 Task: Find connections with filter location Thomazeau with filter topic #startupwith filter profile language English with filter current company Hexaware Technologies with filter school Arya College of Engineering and IT with filter industry Restaurants with filter service category Insurance with filter keywords title Head
Action: Mouse moved to (510, 66)
Screenshot: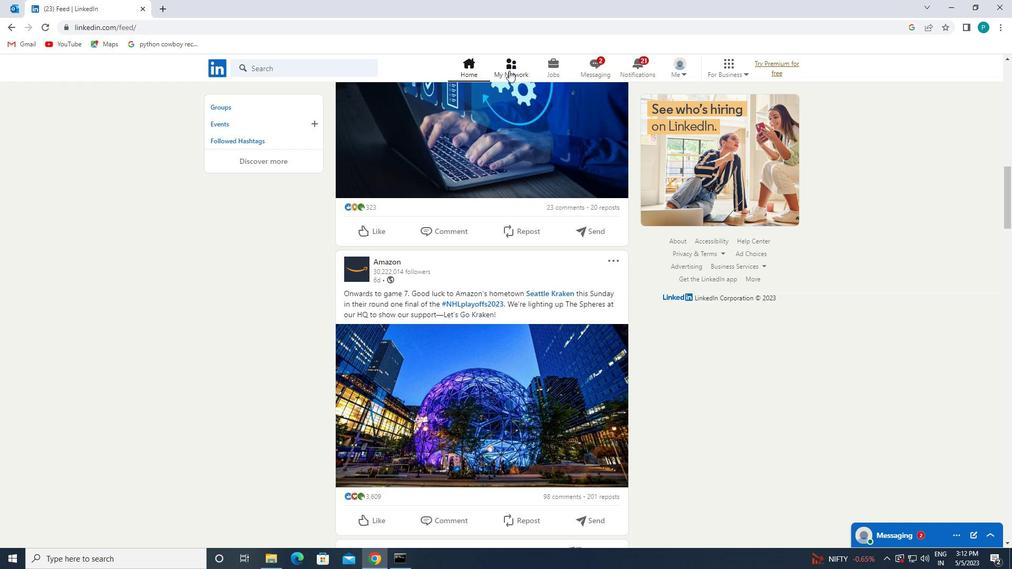 
Action: Mouse pressed left at (510, 66)
Screenshot: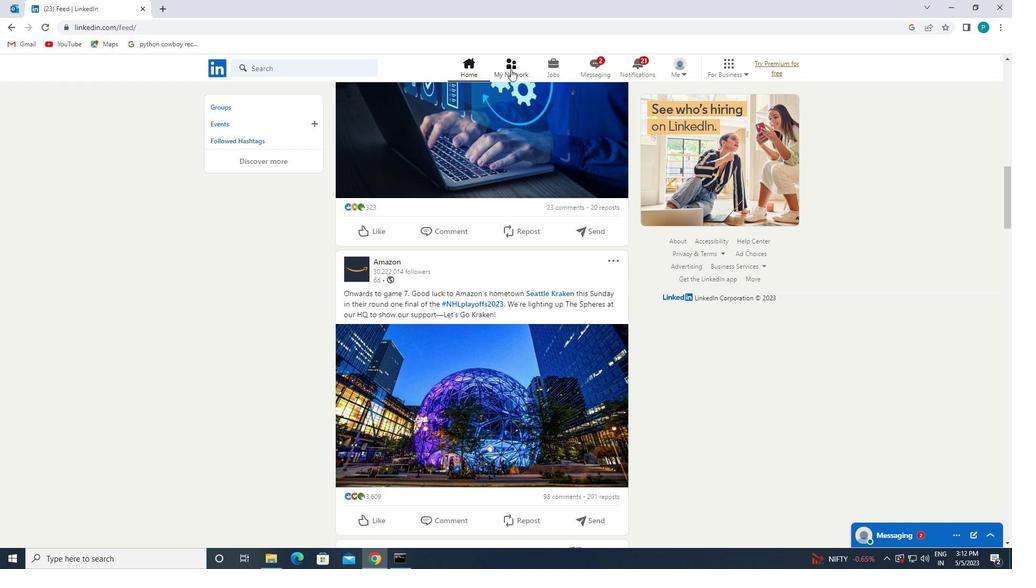 
Action: Mouse moved to (282, 128)
Screenshot: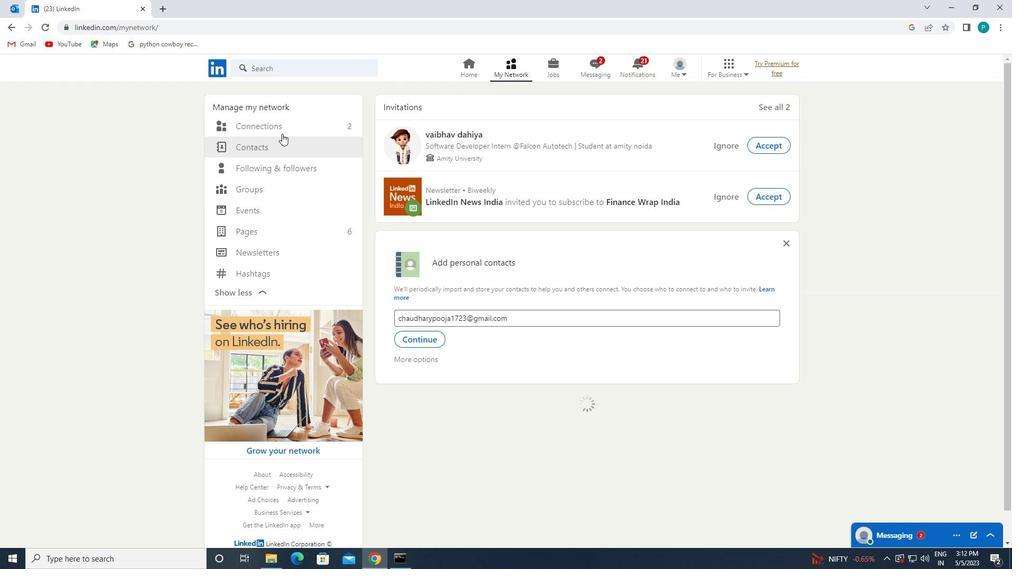 
Action: Mouse pressed left at (282, 128)
Screenshot: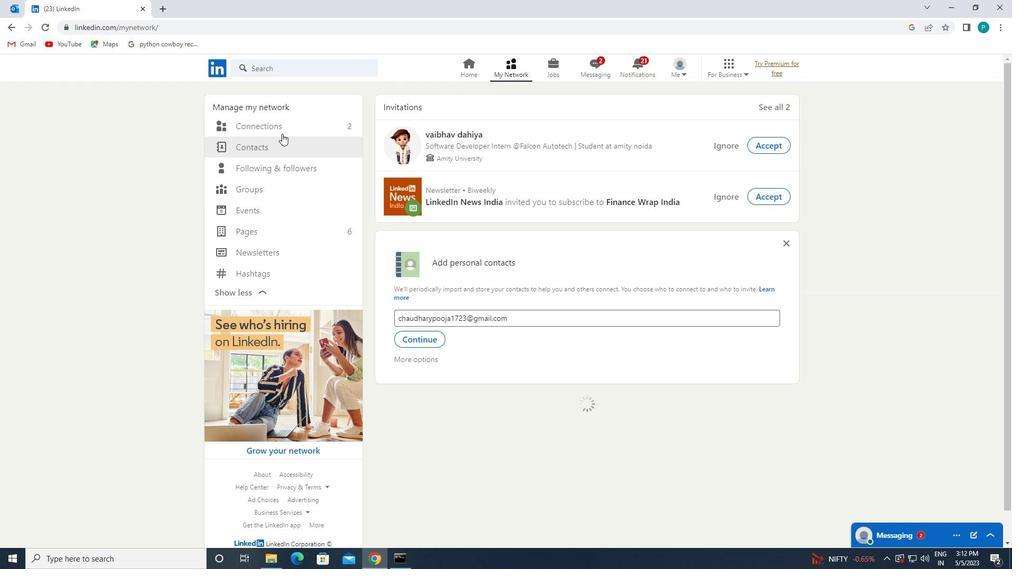 
Action: Mouse moved to (613, 127)
Screenshot: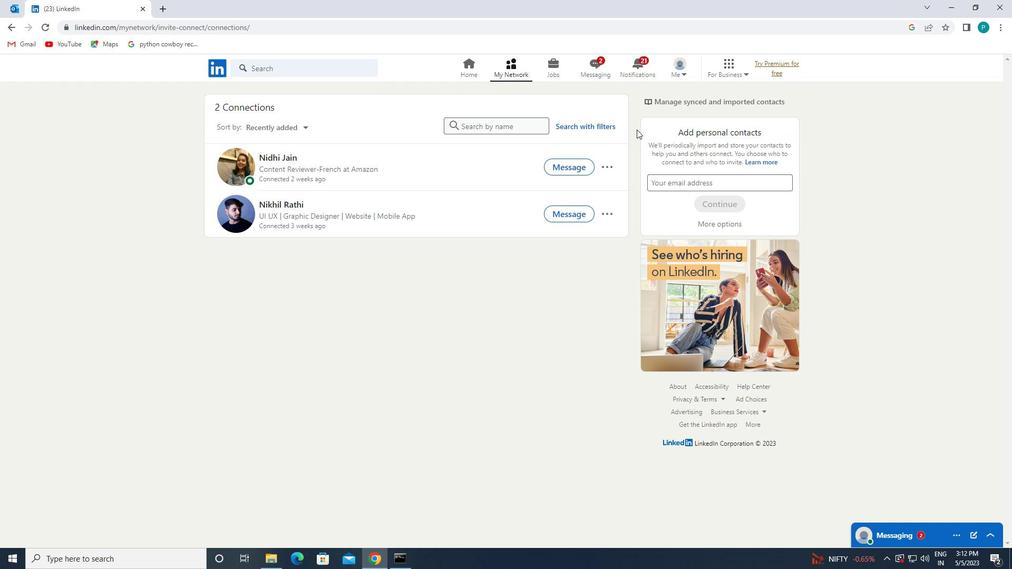 
Action: Mouse pressed left at (613, 127)
Screenshot: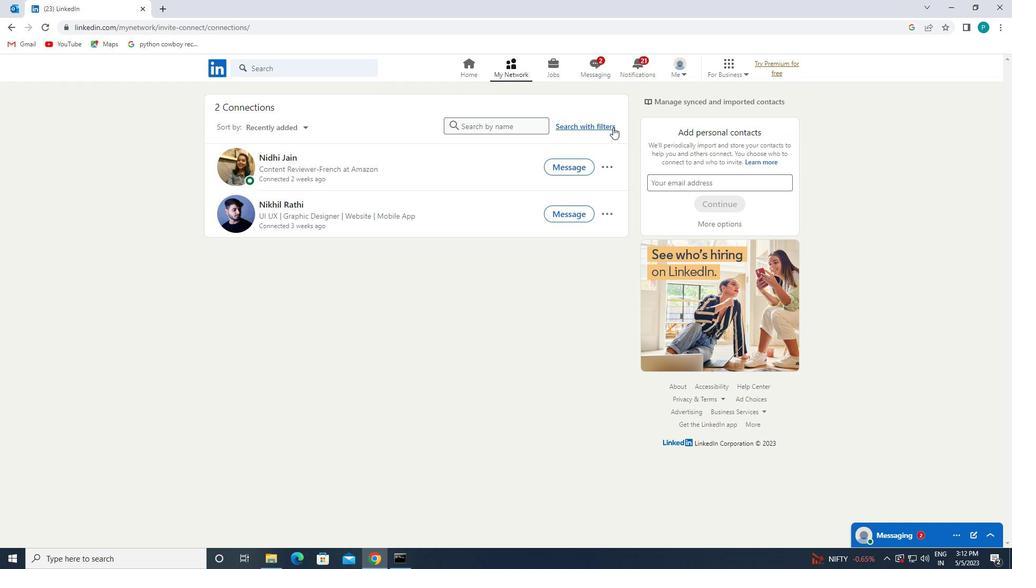
Action: Mouse moved to (536, 98)
Screenshot: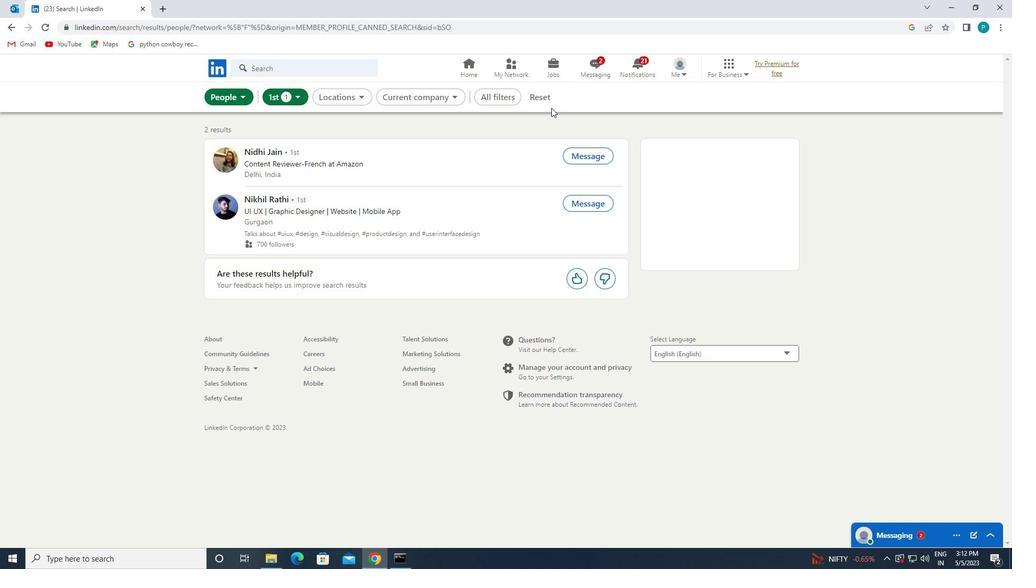 
Action: Mouse pressed left at (536, 98)
Screenshot: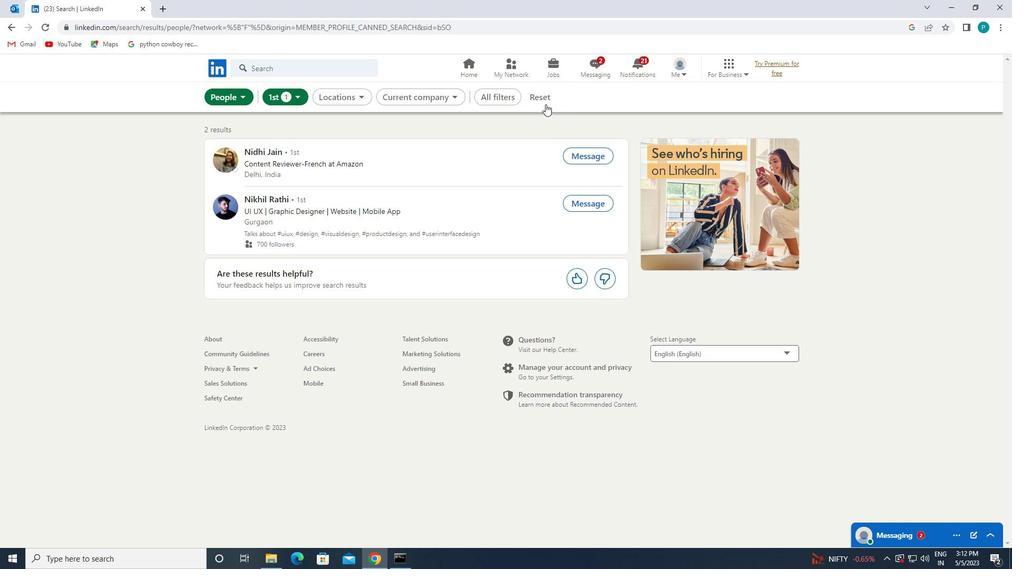 
Action: Mouse moved to (525, 96)
Screenshot: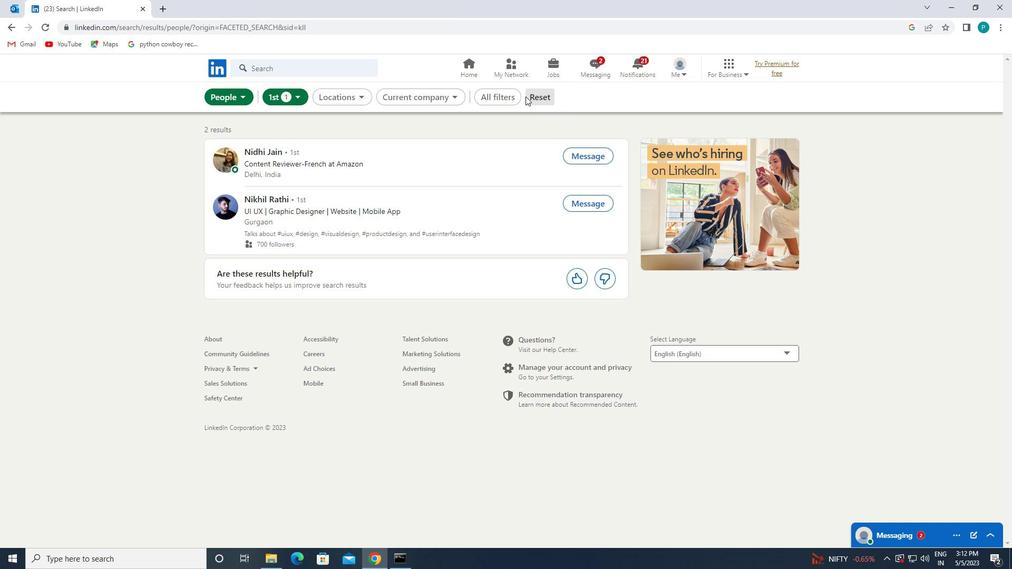 
Action: Mouse pressed left at (525, 96)
Screenshot: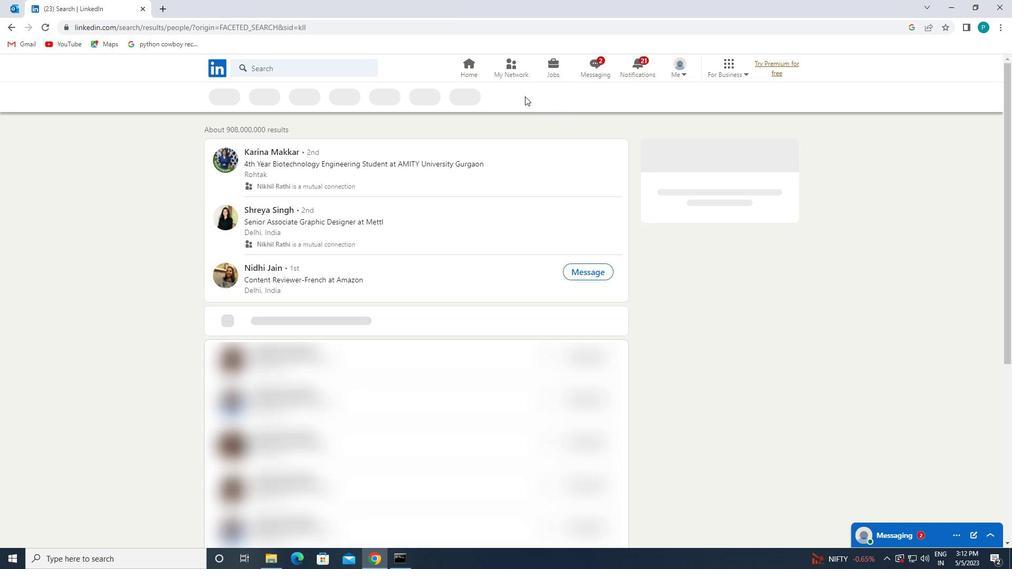 
Action: Mouse moved to (868, 360)
Screenshot: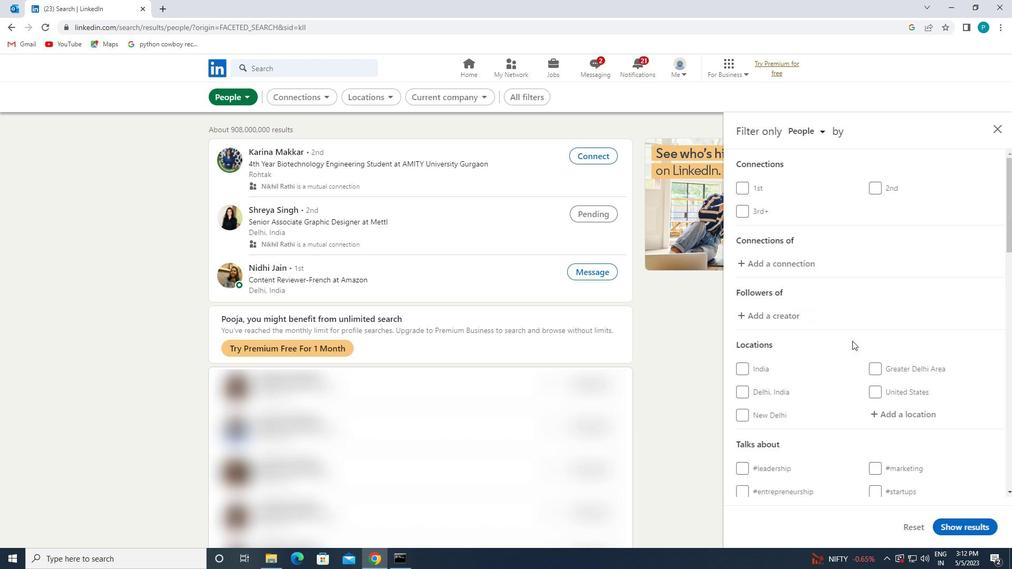 
Action: Mouse scrolled (868, 360) with delta (0, 0)
Screenshot: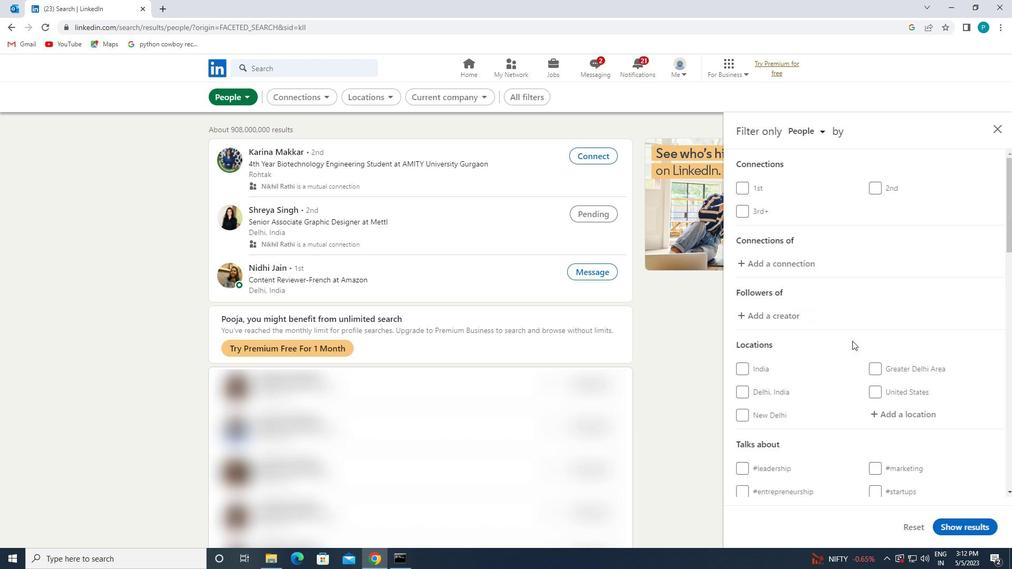 
Action: Mouse moved to (876, 367)
Screenshot: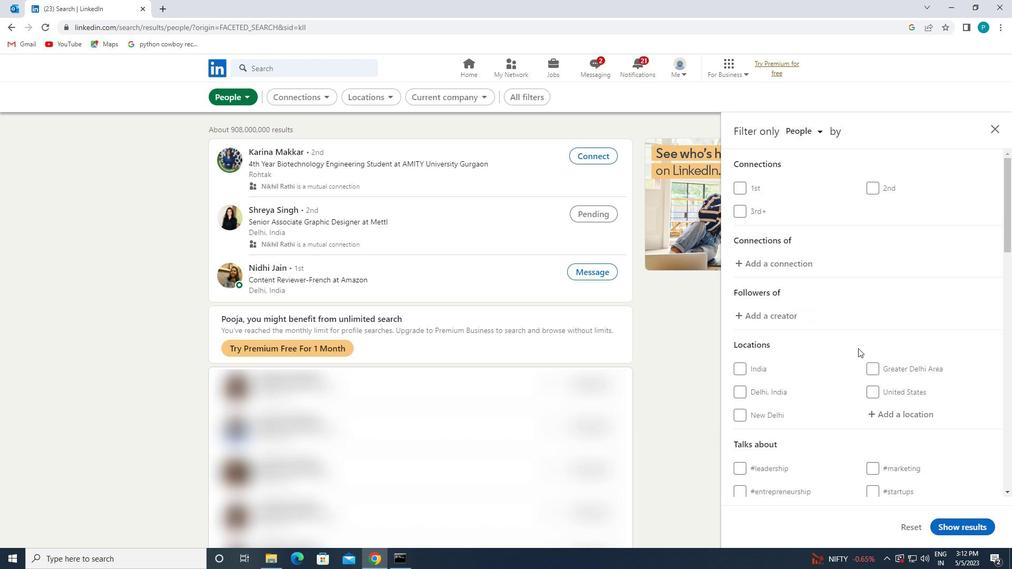 
Action: Mouse scrolled (876, 366) with delta (0, 0)
Screenshot: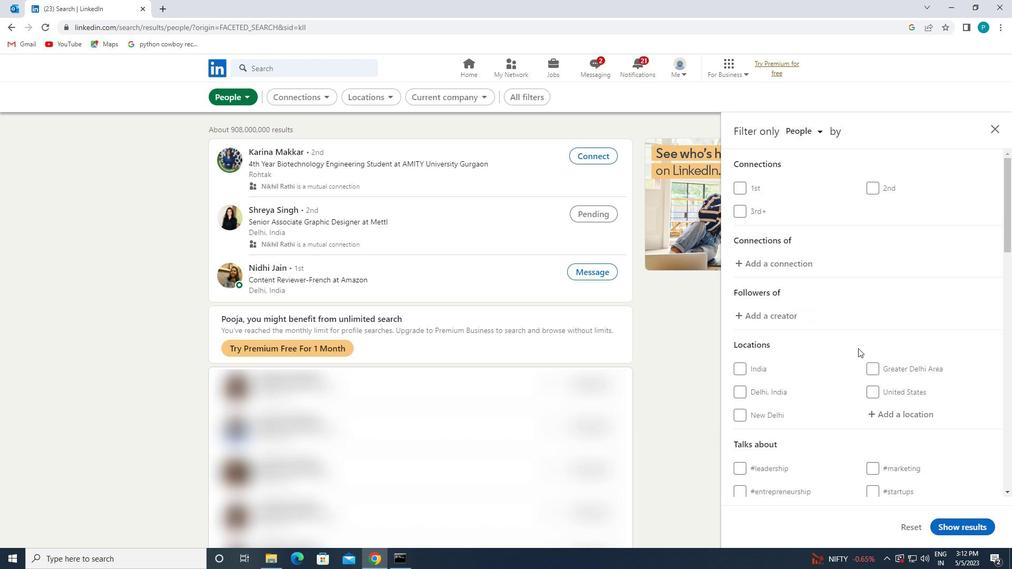 
Action: Mouse moved to (877, 293)
Screenshot: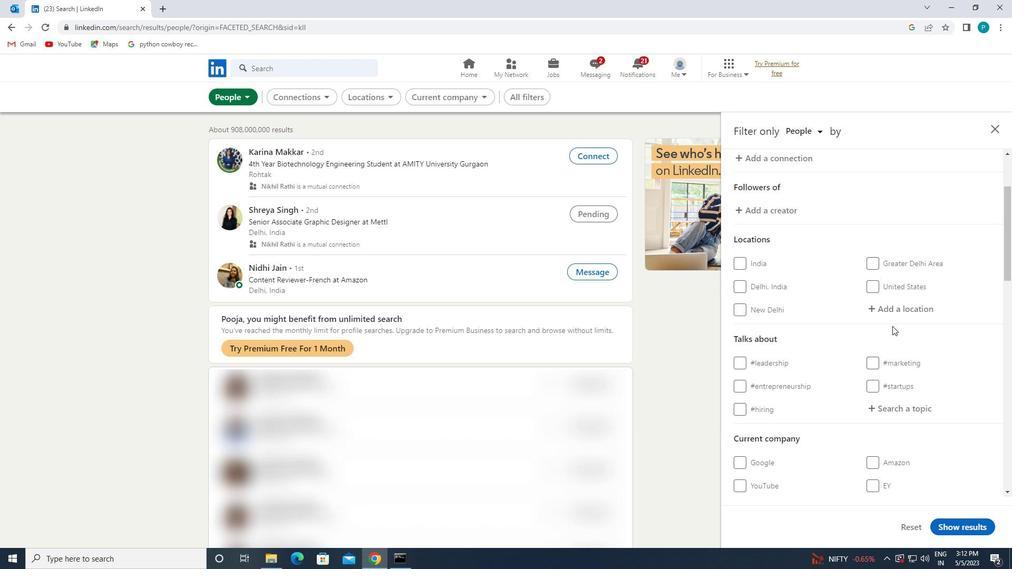 
Action: Mouse pressed left at (877, 293)
Screenshot: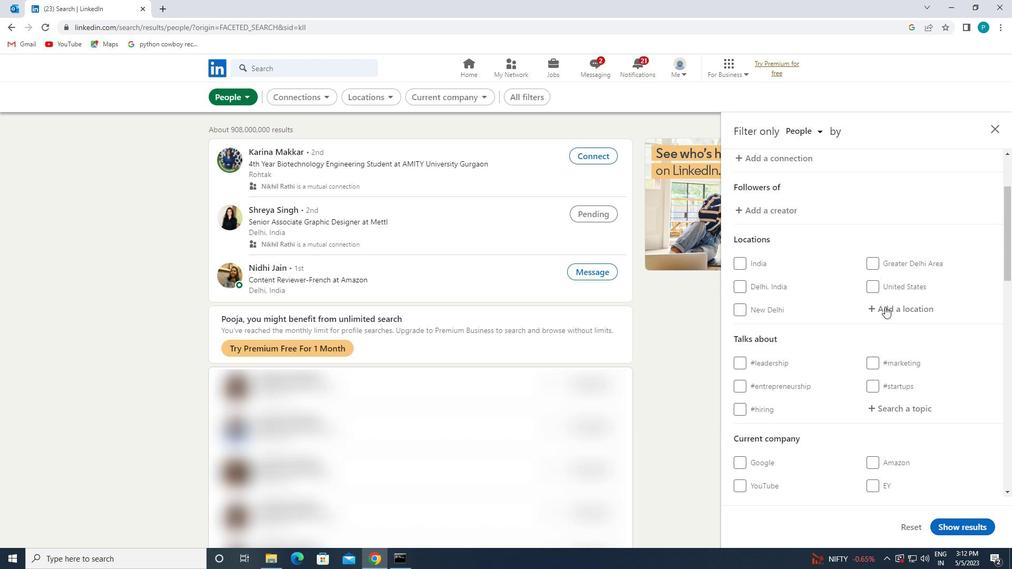 
Action: Mouse moved to (879, 301)
Screenshot: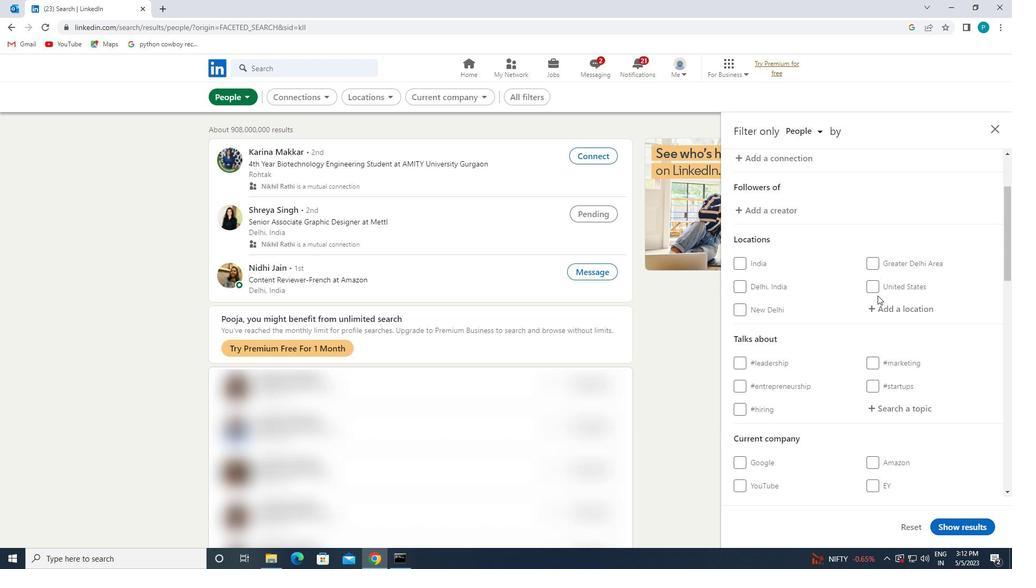 
Action: Mouse pressed left at (879, 301)
Screenshot: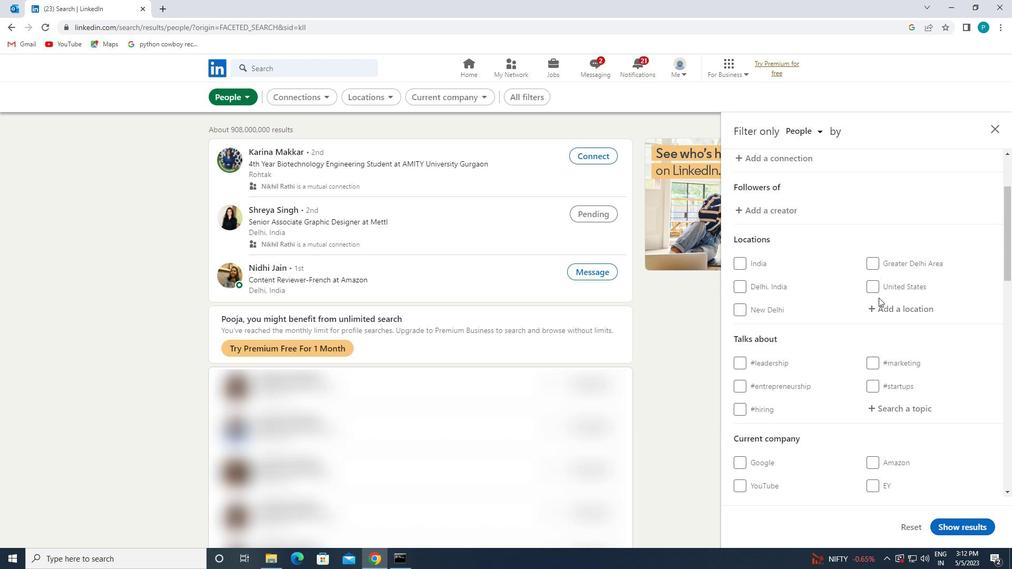 
Action: Key pressed <Key.caps_lock><Key.caps_lock>t<Key.caps_lock>ho
Screenshot: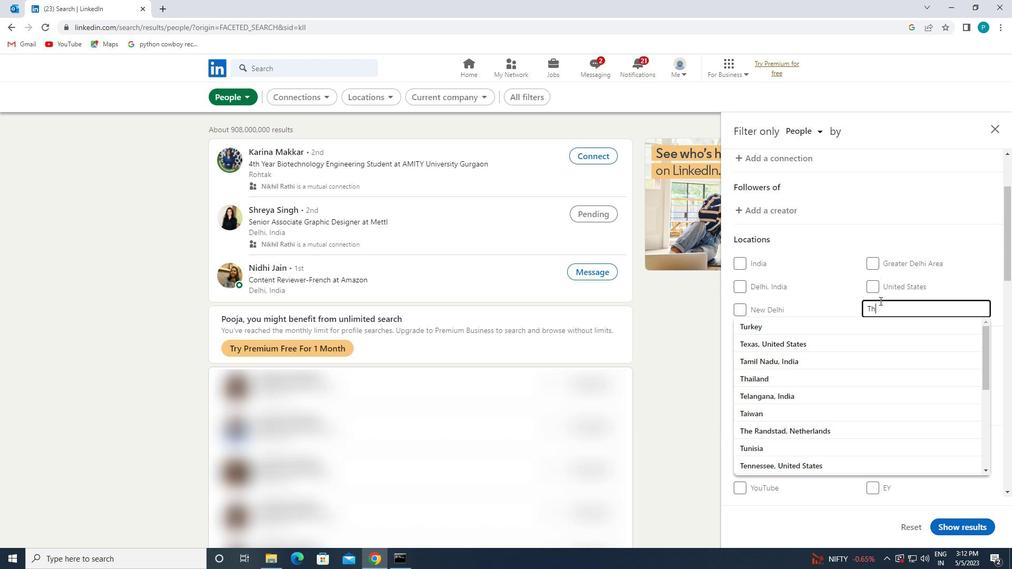 
Action: Mouse moved to (880, 301)
Screenshot: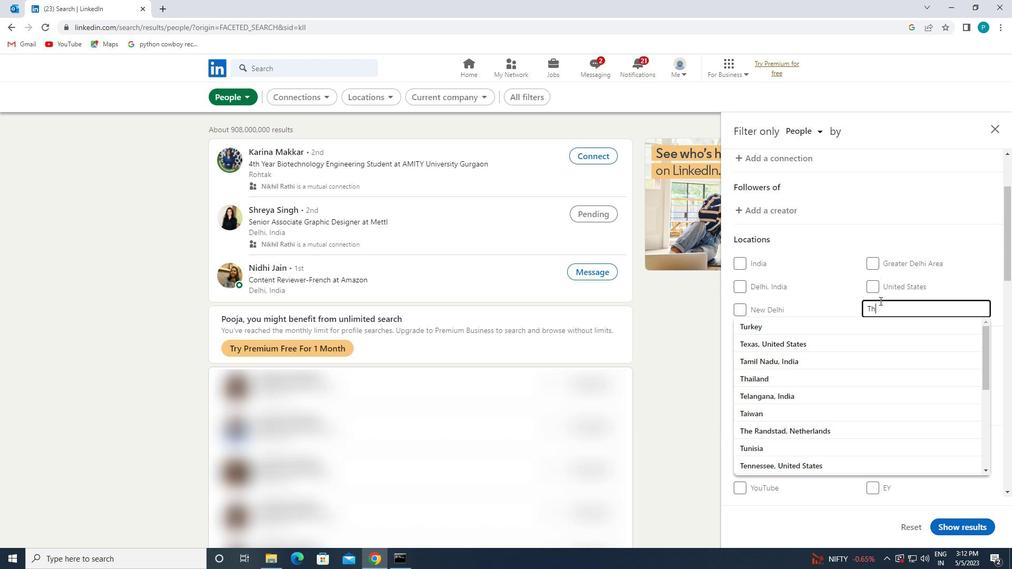 
Action: Key pressed mazeau
Screenshot: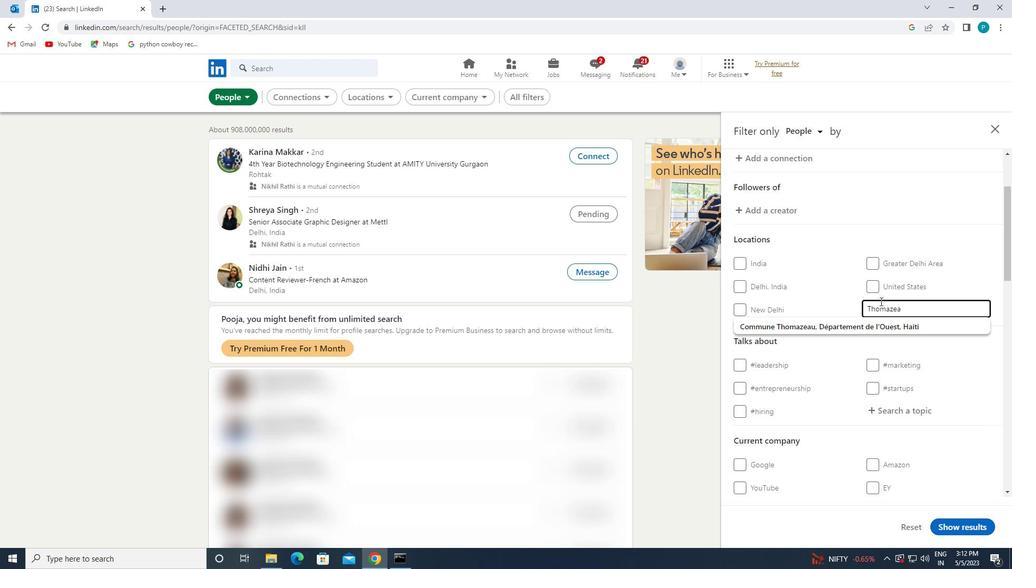 
Action: Mouse moved to (890, 326)
Screenshot: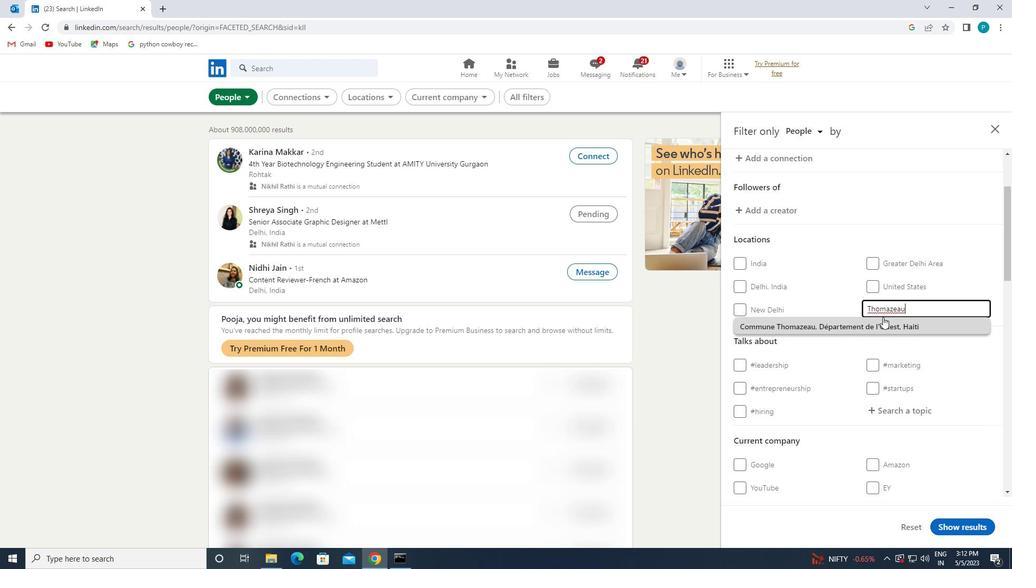 
Action: Mouse pressed left at (890, 326)
Screenshot: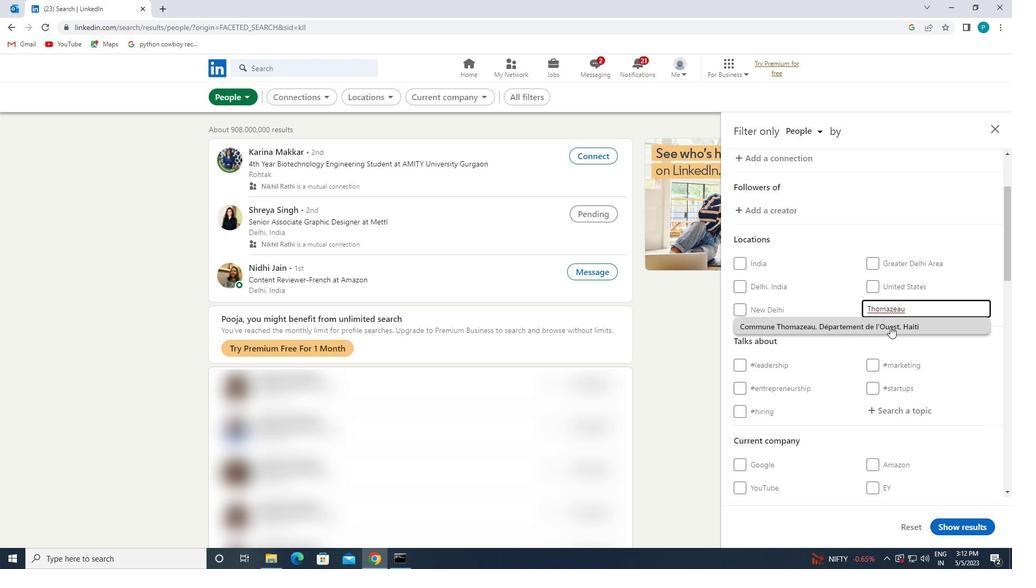 
Action: Mouse moved to (912, 358)
Screenshot: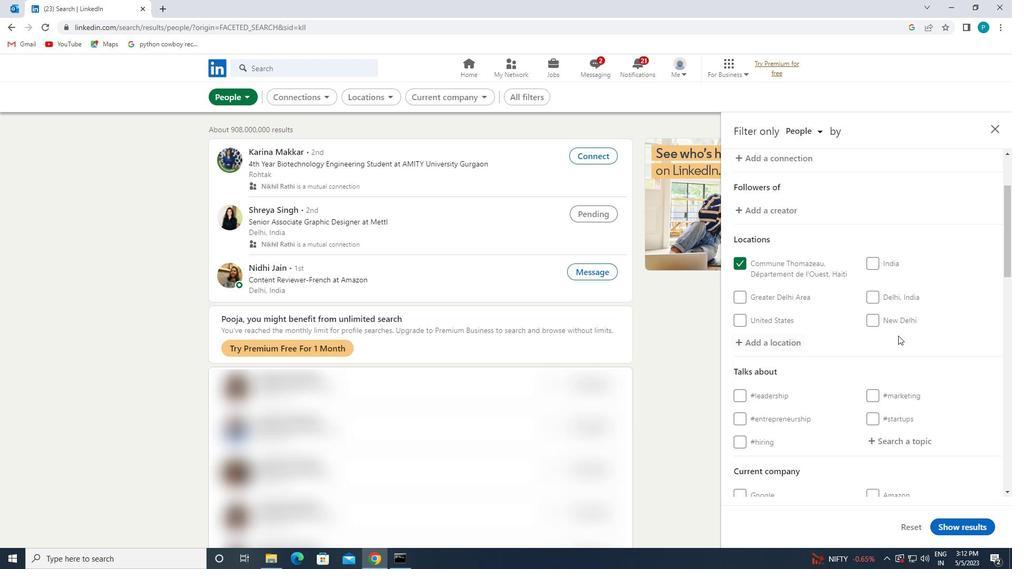 
Action: Mouse scrolled (912, 357) with delta (0, 0)
Screenshot: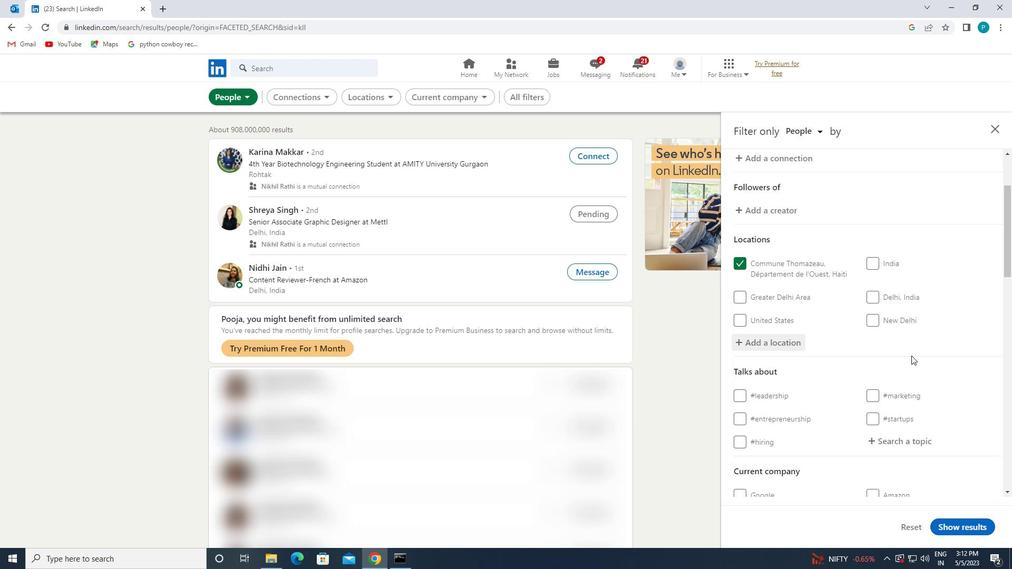 
Action: Mouse moved to (914, 387)
Screenshot: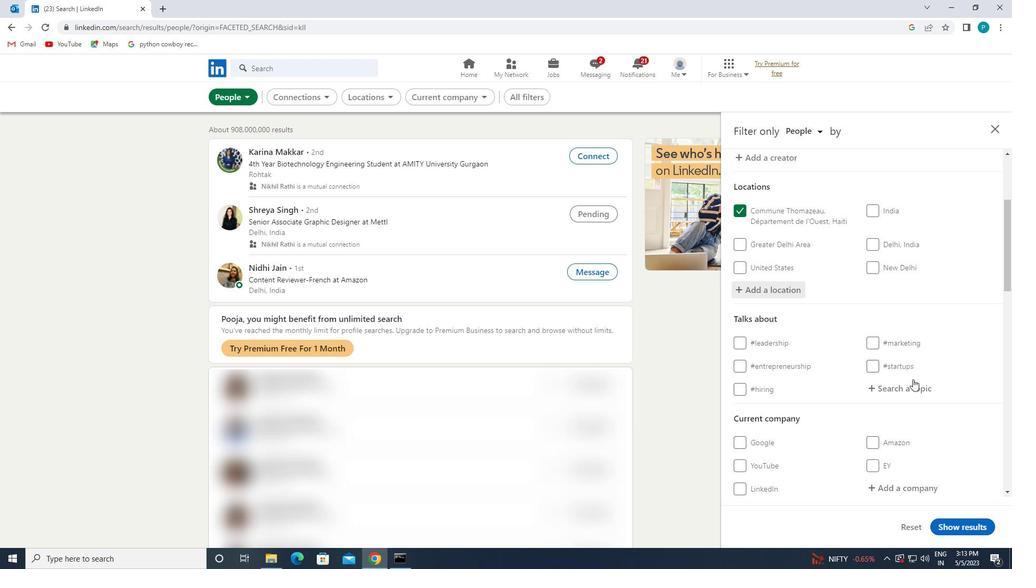 
Action: Mouse pressed left at (914, 387)
Screenshot: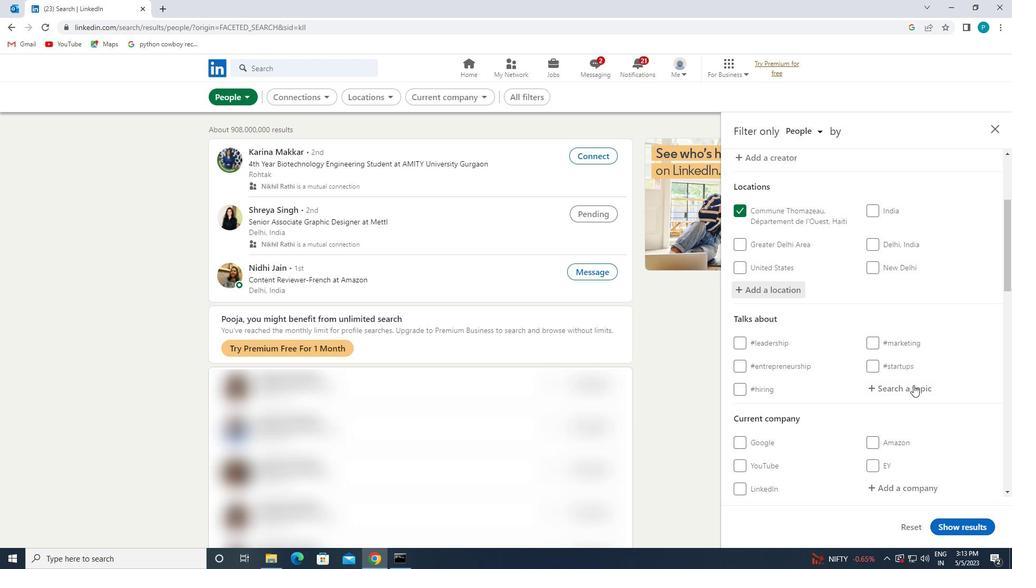 
Action: Key pressed <Key.shift>#
Screenshot: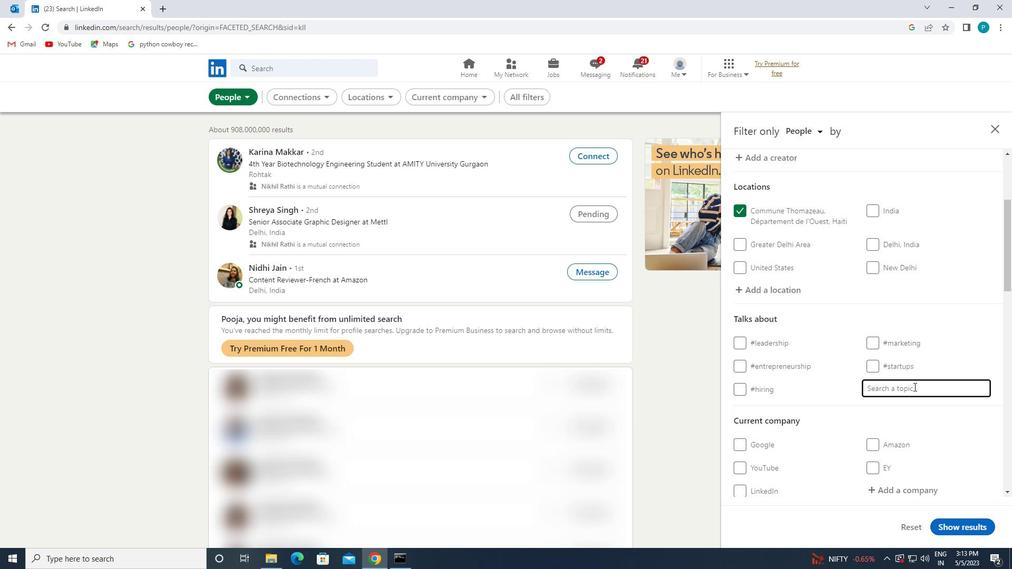 
Action: Mouse moved to (897, 359)
Screenshot: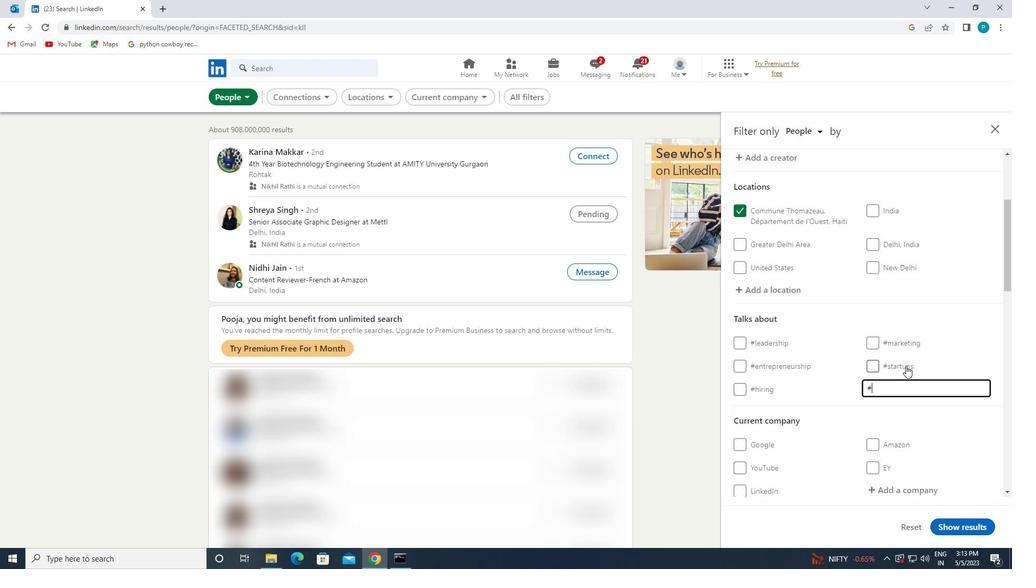 
Action: Mouse pressed left at (897, 359)
Screenshot: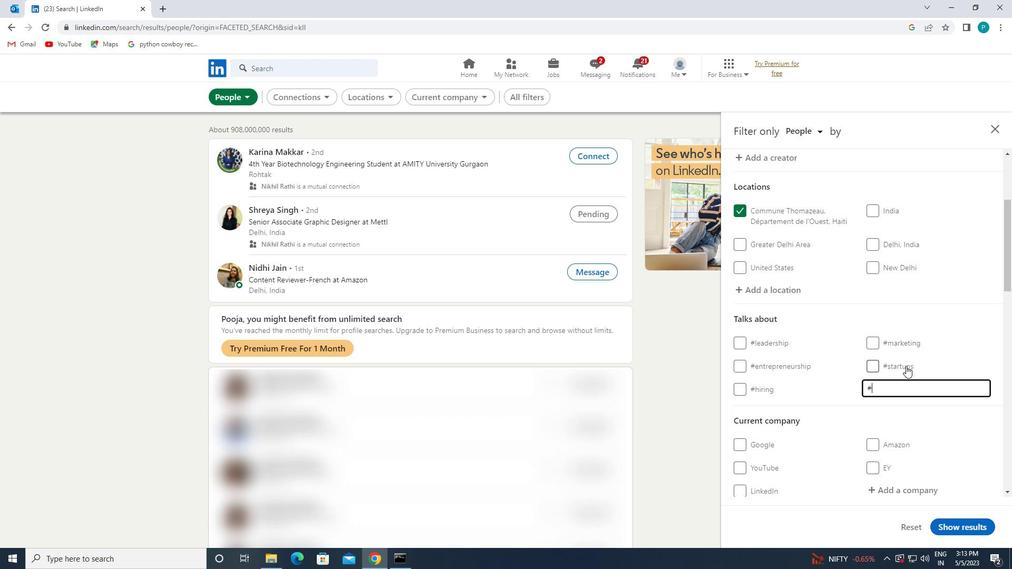 
Action: Mouse moved to (897, 364)
Screenshot: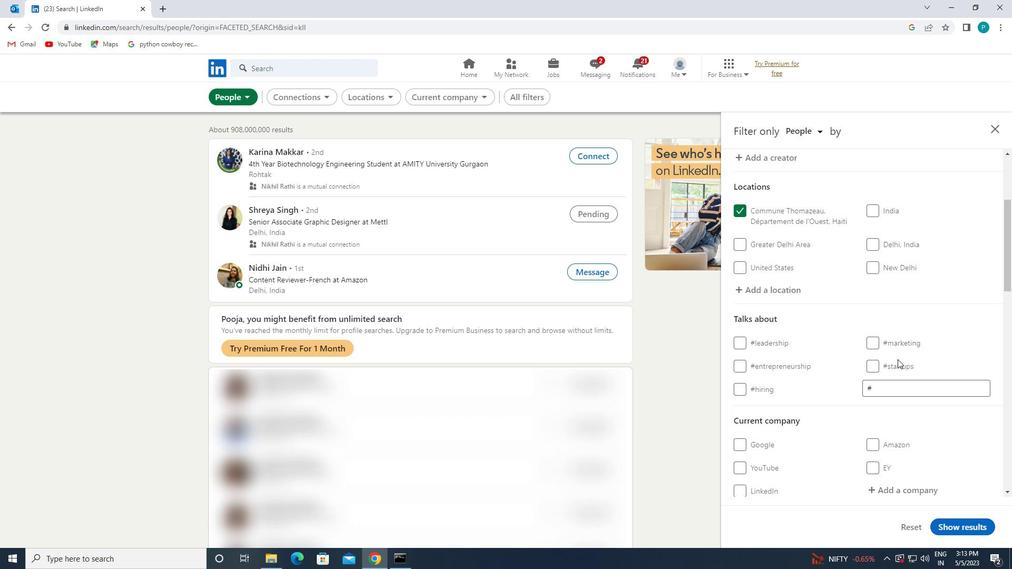 
Action: Mouse pressed left at (897, 364)
Screenshot: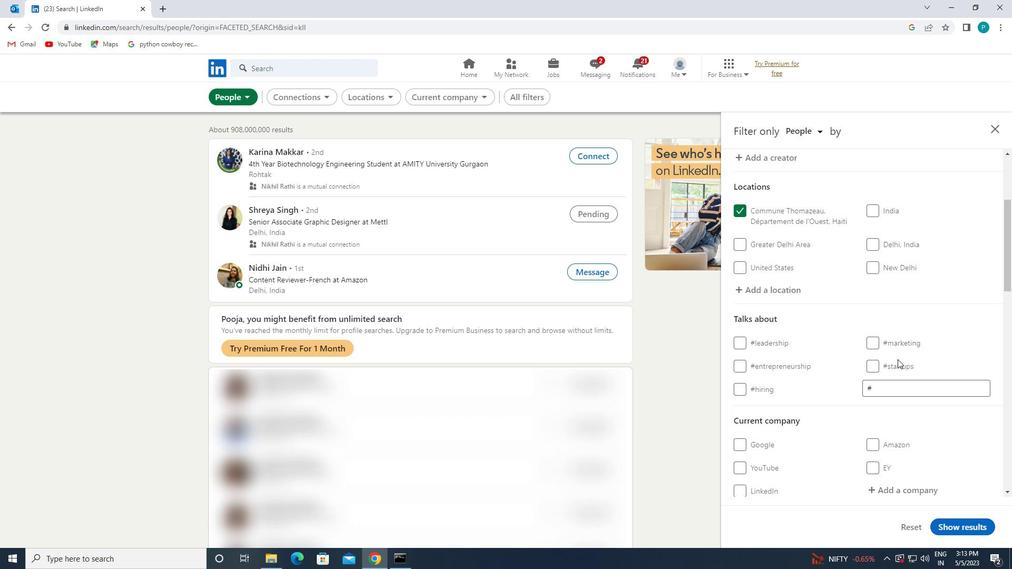 
Action: Mouse moved to (891, 383)
Screenshot: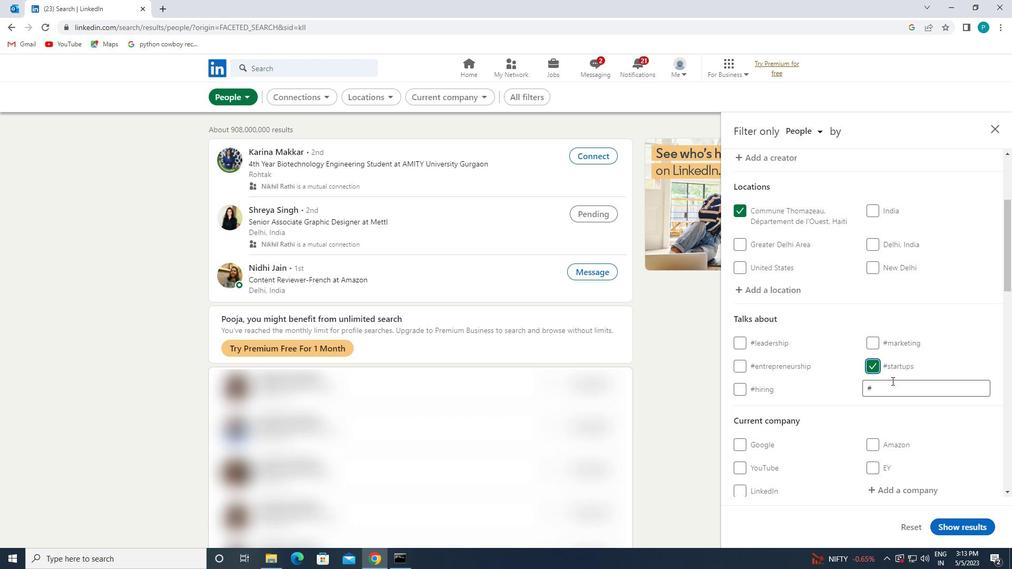 
Action: Mouse pressed left at (891, 383)
Screenshot: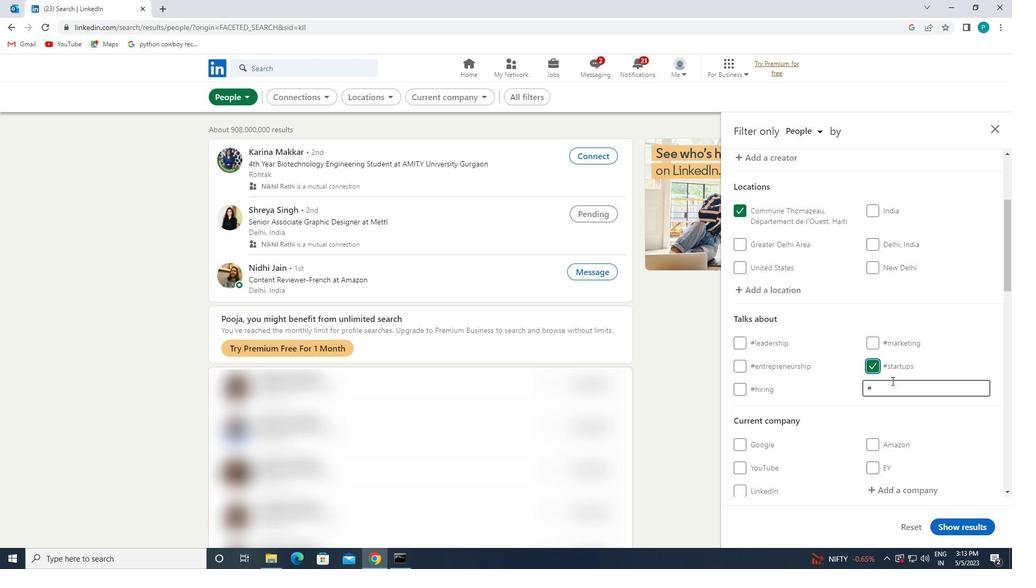 
Action: Key pressed <Key.backspace>
Screenshot: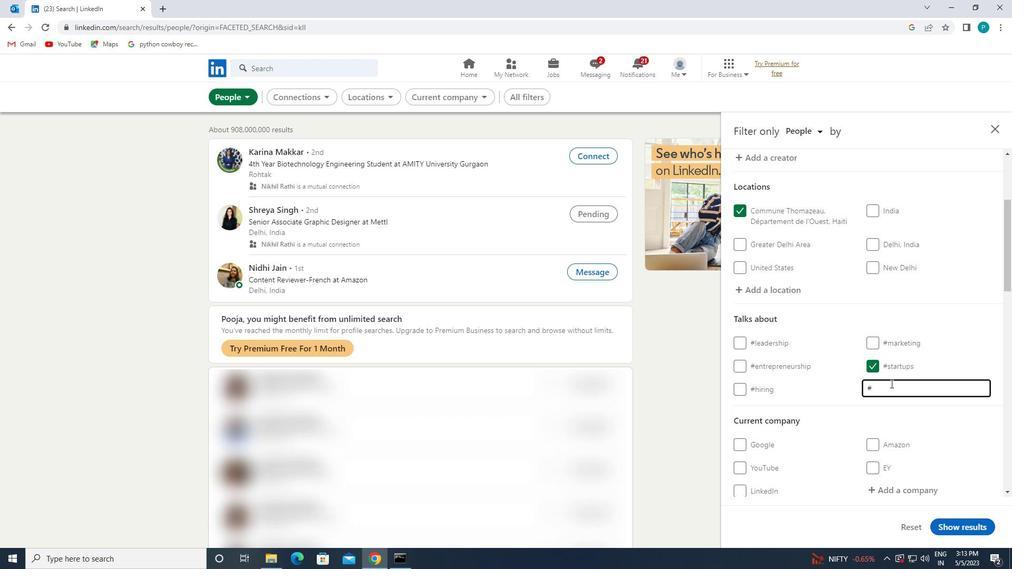 
Action: Mouse moved to (805, 403)
Screenshot: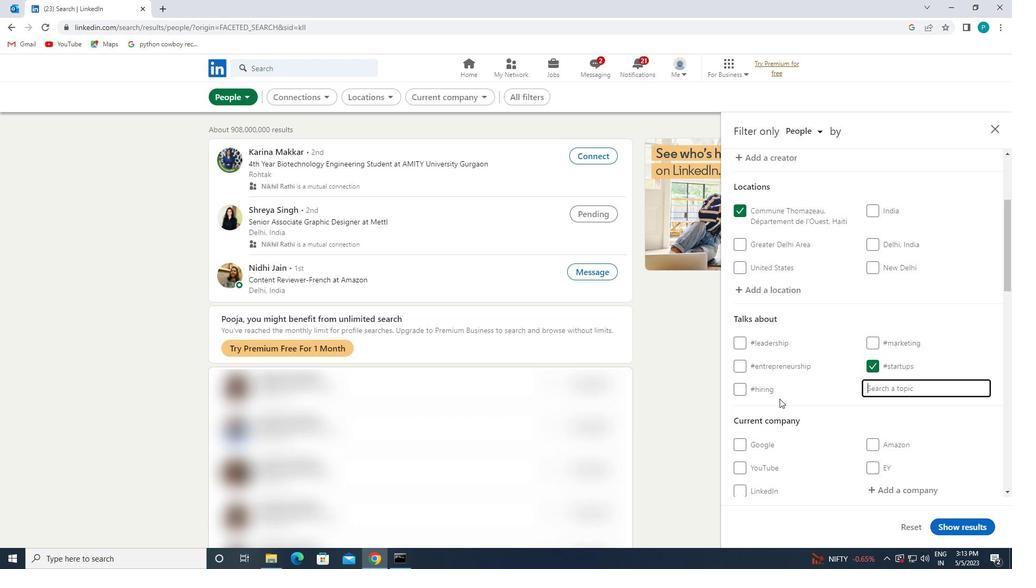
Action: Mouse scrolled (805, 402) with delta (0, 0)
Screenshot: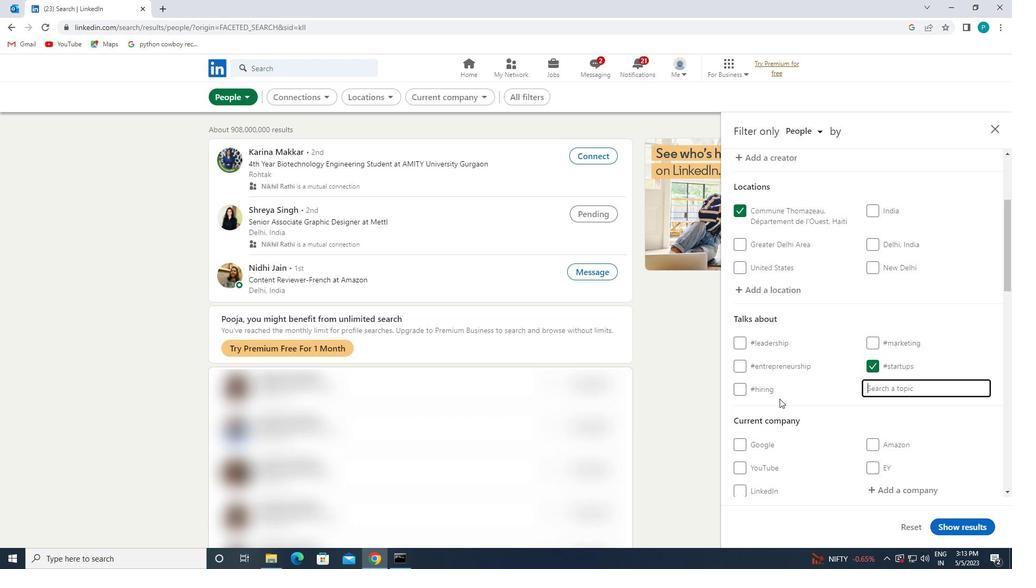 
Action: Mouse moved to (816, 404)
Screenshot: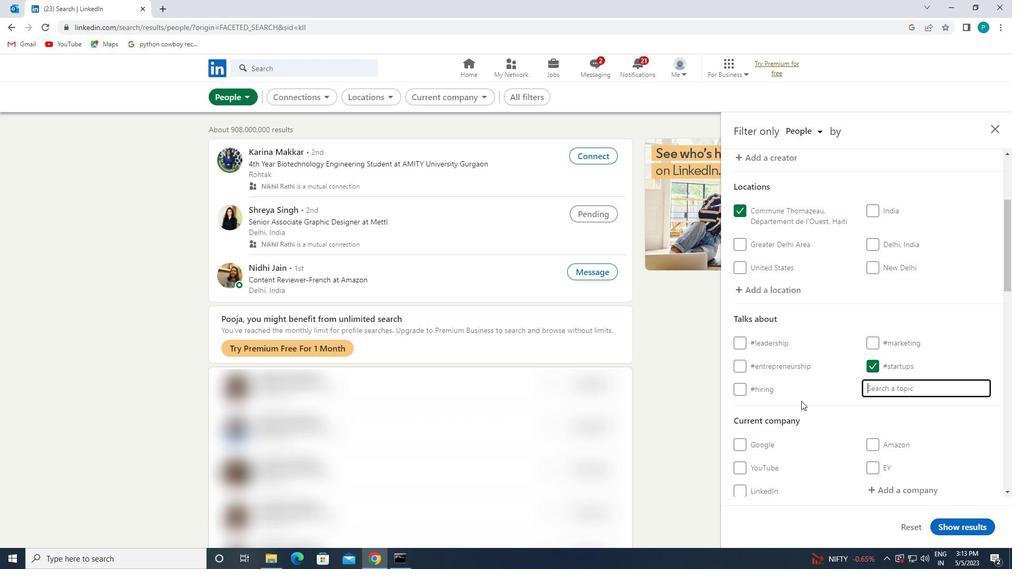
Action: Mouse scrolled (816, 404) with delta (0, 0)
Screenshot: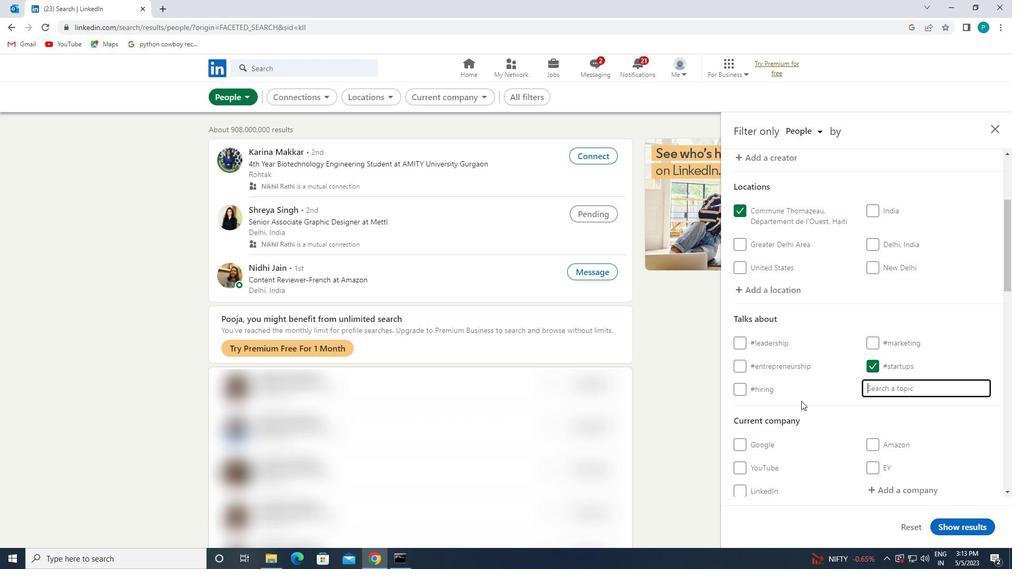 
Action: Mouse moved to (900, 397)
Screenshot: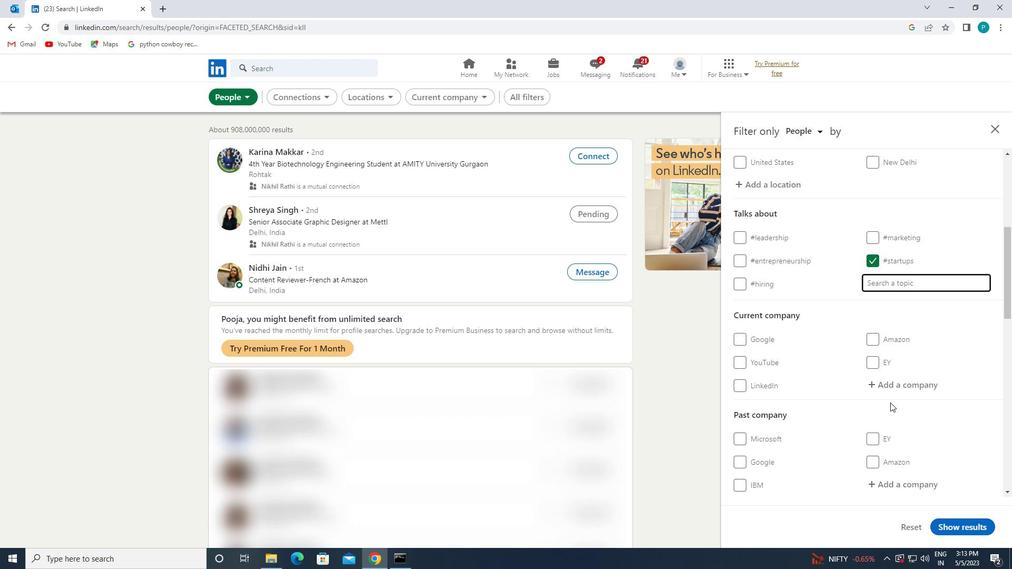 
Action: Mouse scrolled (900, 396) with delta (0, 0)
Screenshot: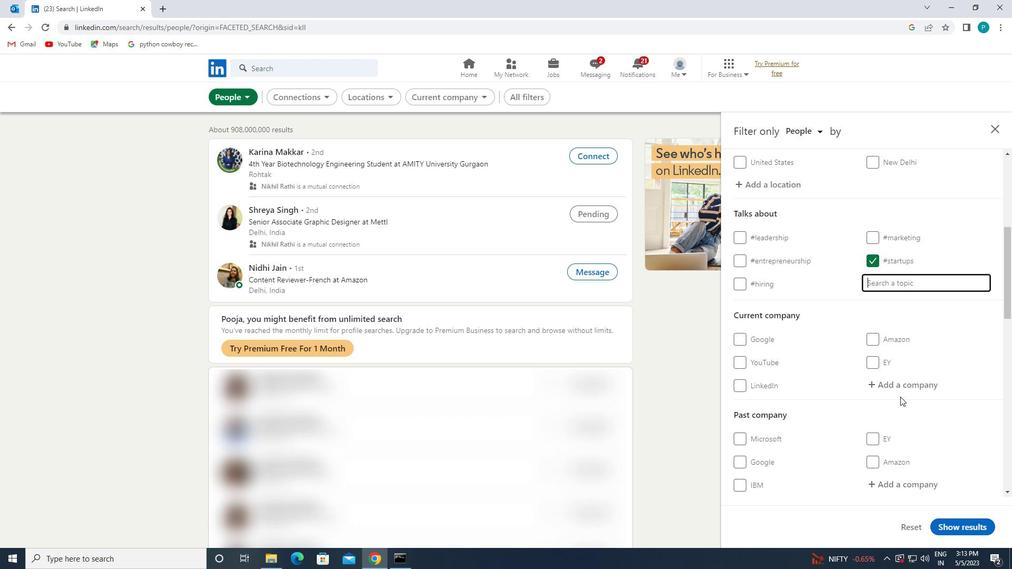 
Action: Mouse scrolled (900, 396) with delta (0, 0)
Screenshot: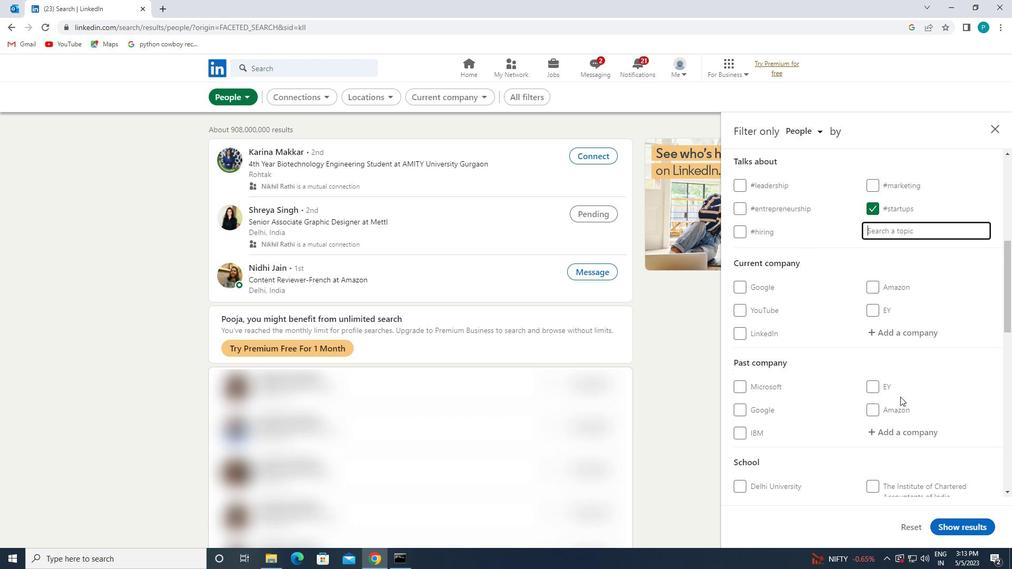 
Action: Mouse scrolled (900, 396) with delta (0, 0)
Screenshot: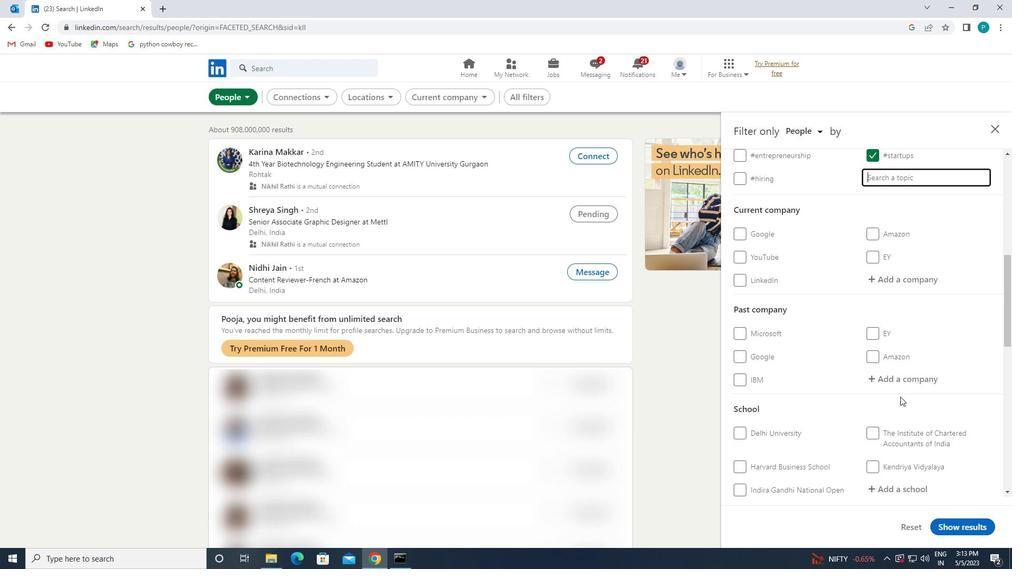 
Action: Mouse scrolled (900, 396) with delta (0, 0)
Screenshot: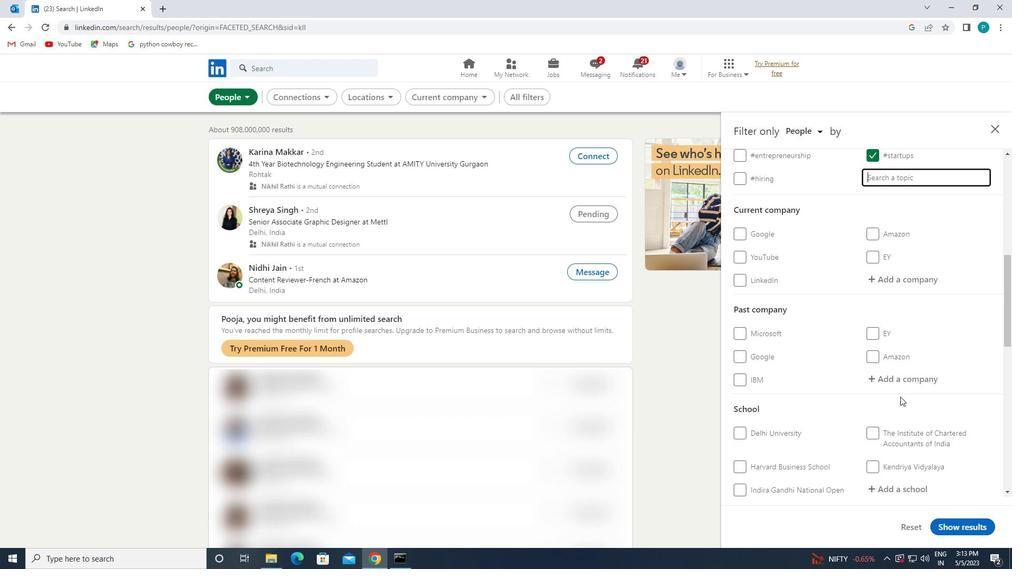 
Action: Mouse scrolled (900, 396) with delta (0, 0)
Screenshot: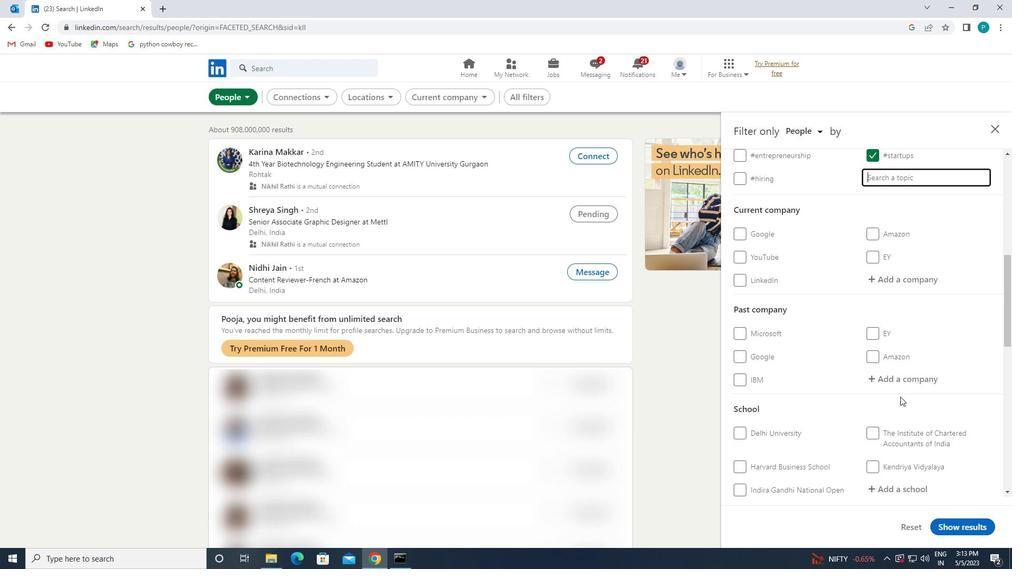 
Action: Mouse scrolled (900, 396) with delta (0, 0)
Screenshot: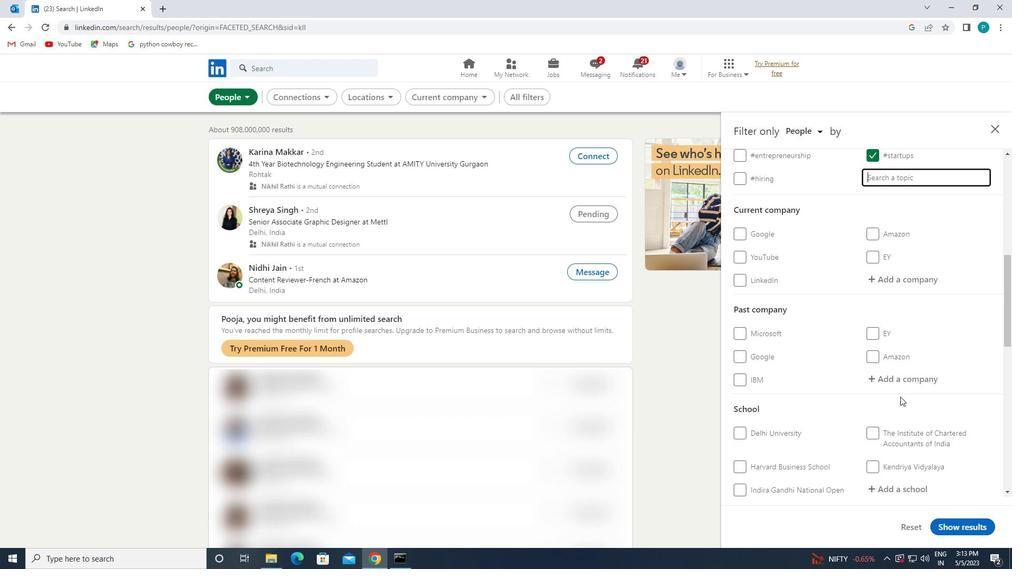 
Action: Mouse moved to (837, 379)
Screenshot: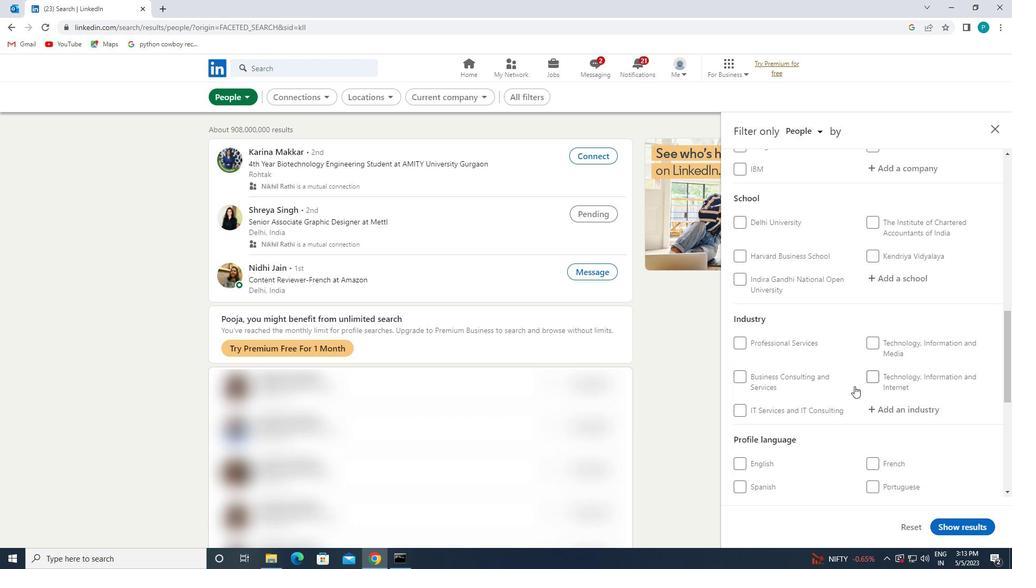 
Action: Mouse scrolled (837, 378) with delta (0, 0)
Screenshot: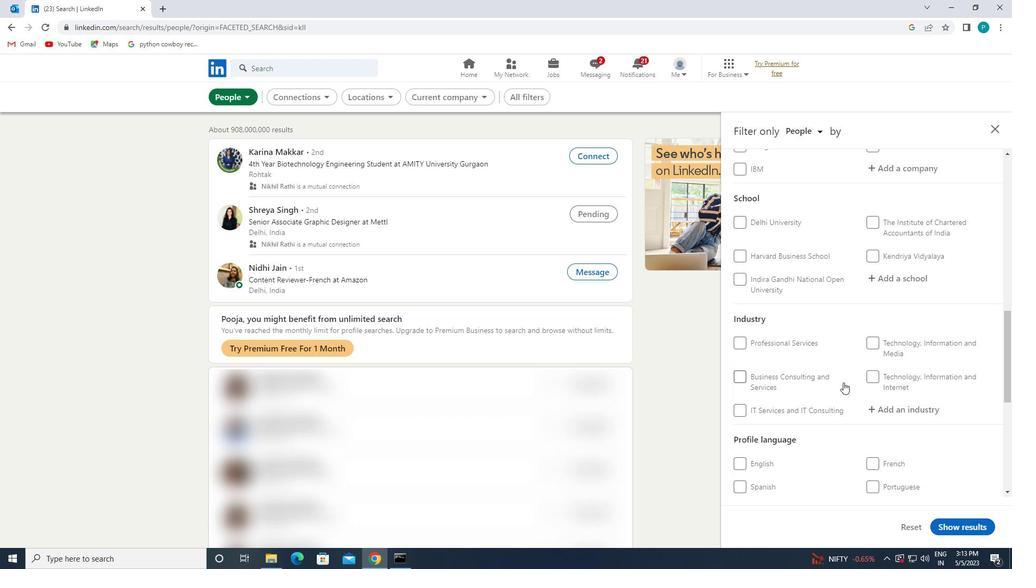 
Action: Mouse moved to (758, 409)
Screenshot: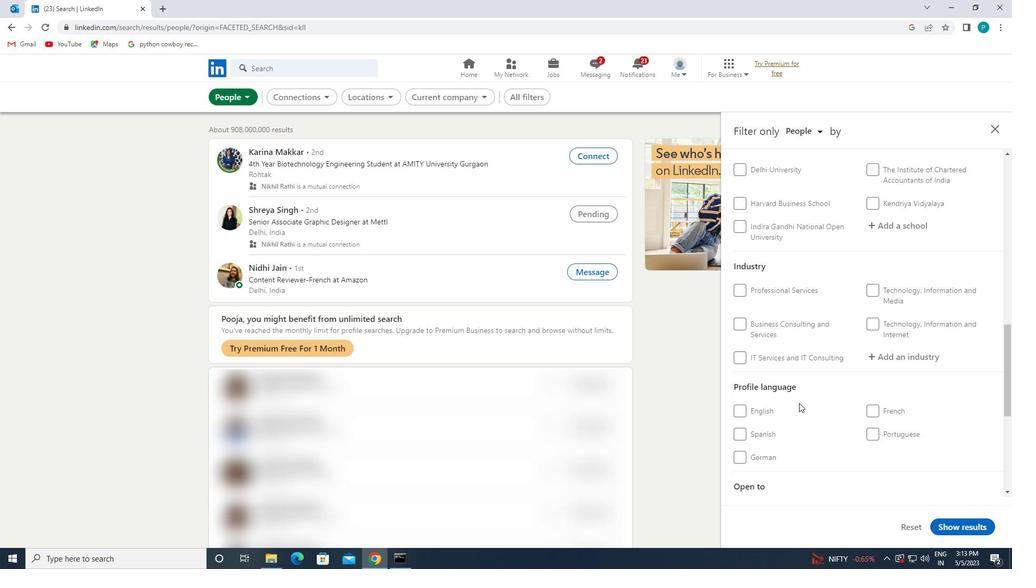 
Action: Mouse pressed left at (758, 409)
Screenshot: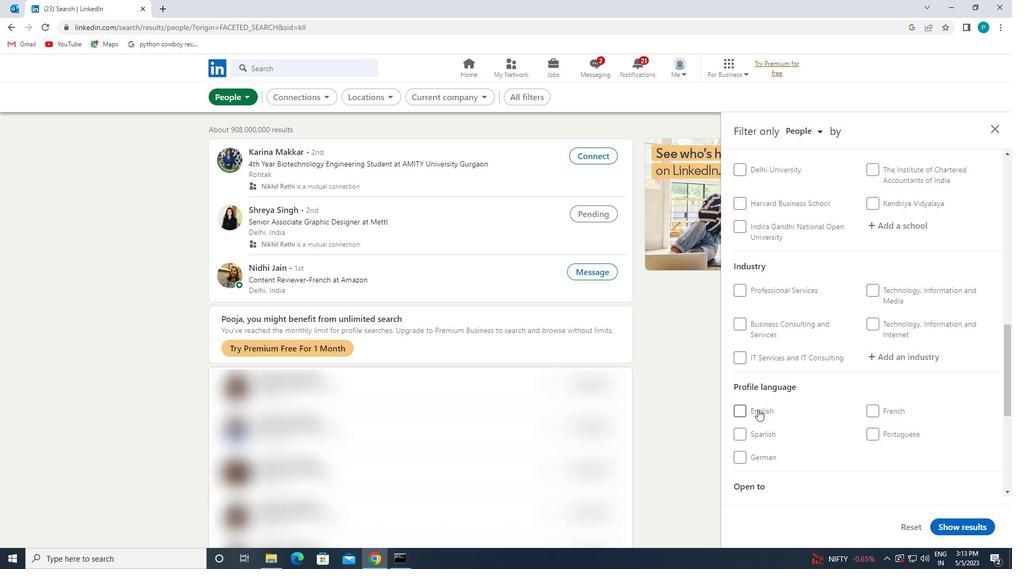 
Action: Mouse moved to (913, 389)
Screenshot: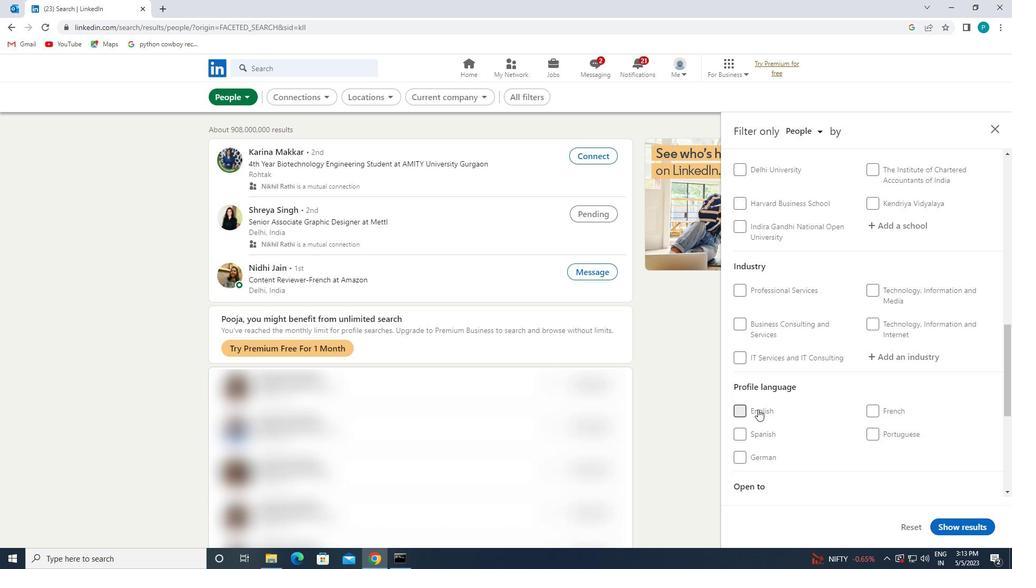
Action: Mouse scrolled (913, 389) with delta (0, 0)
Screenshot: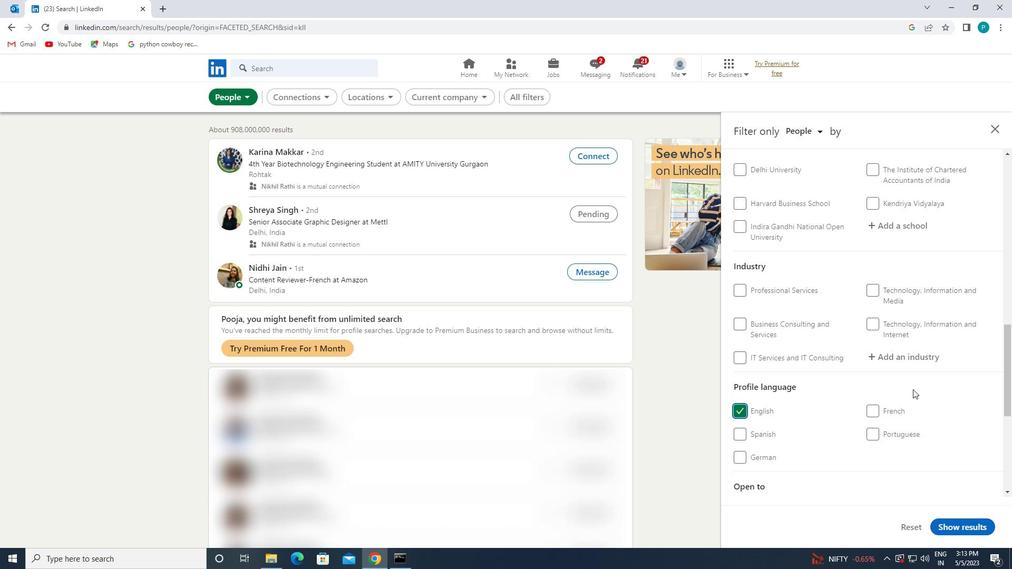 
Action: Mouse scrolled (913, 389) with delta (0, 0)
Screenshot: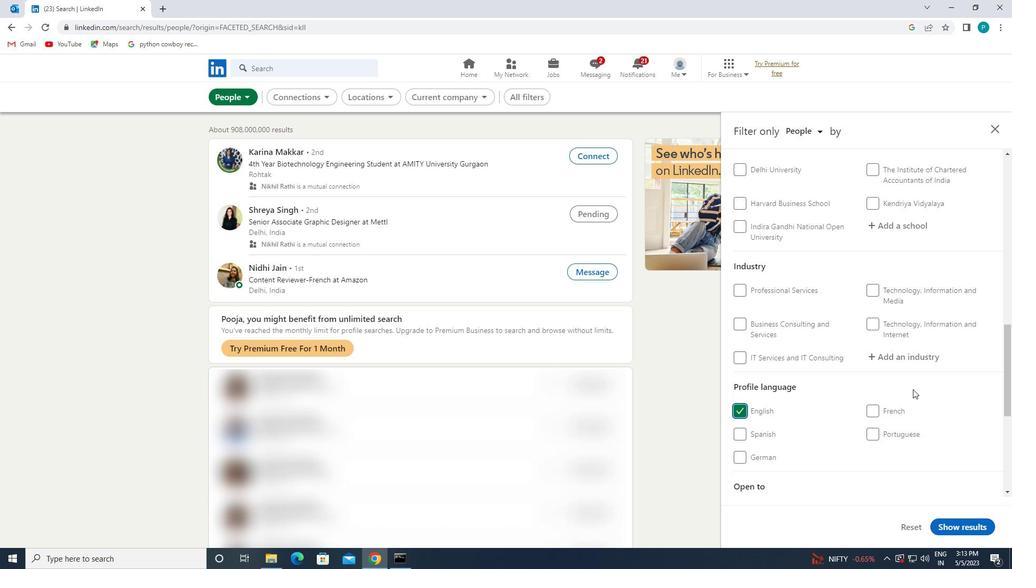 
Action: Mouse scrolled (913, 389) with delta (0, 0)
Screenshot: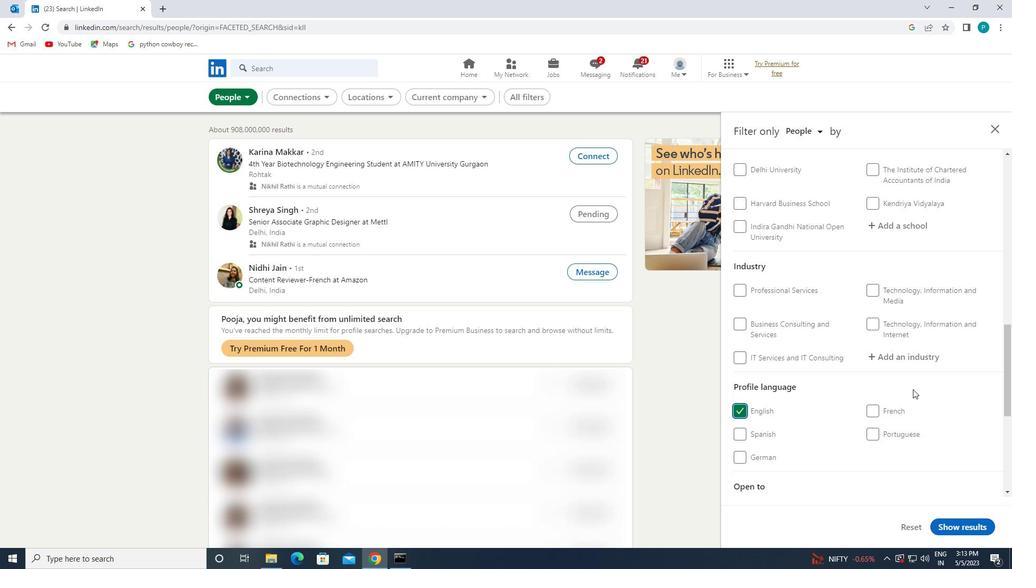 
Action: Mouse scrolled (913, 389) with delta (0, 0)
Screenshot: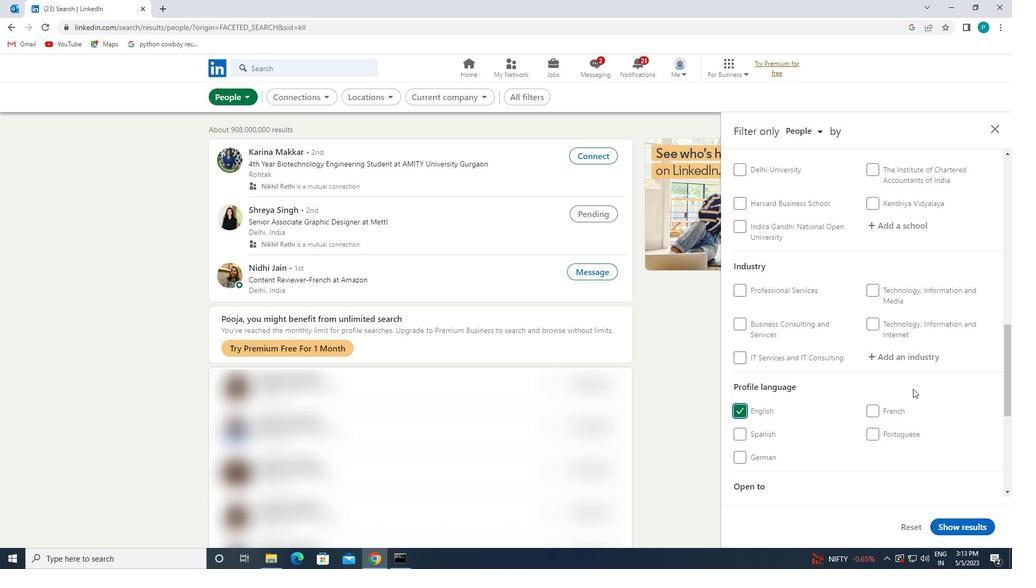 
Action: Mouse moved to (894, 224)
Screenshot: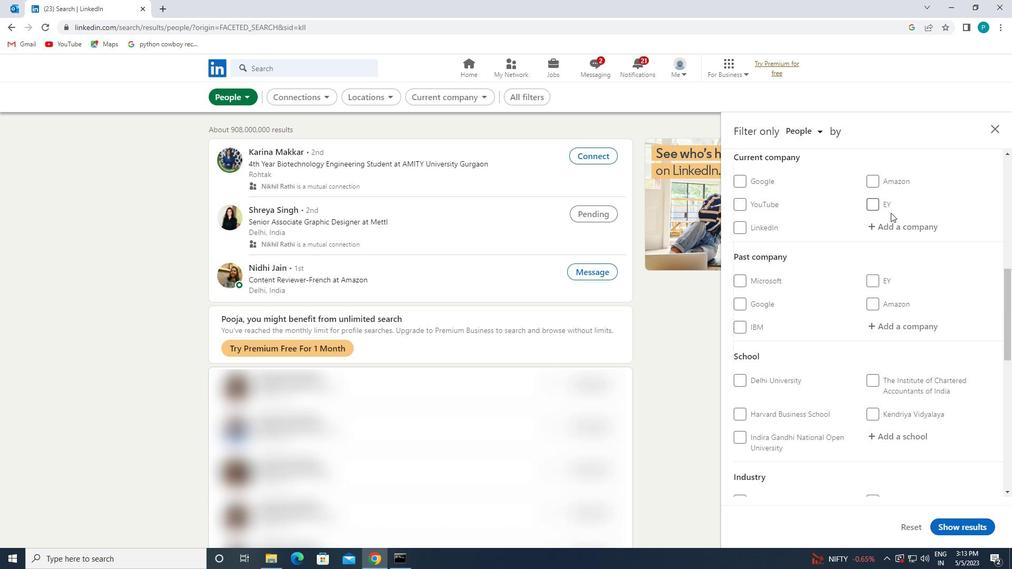
Action: Mouse pressed left at (894, 224)
Screenshot: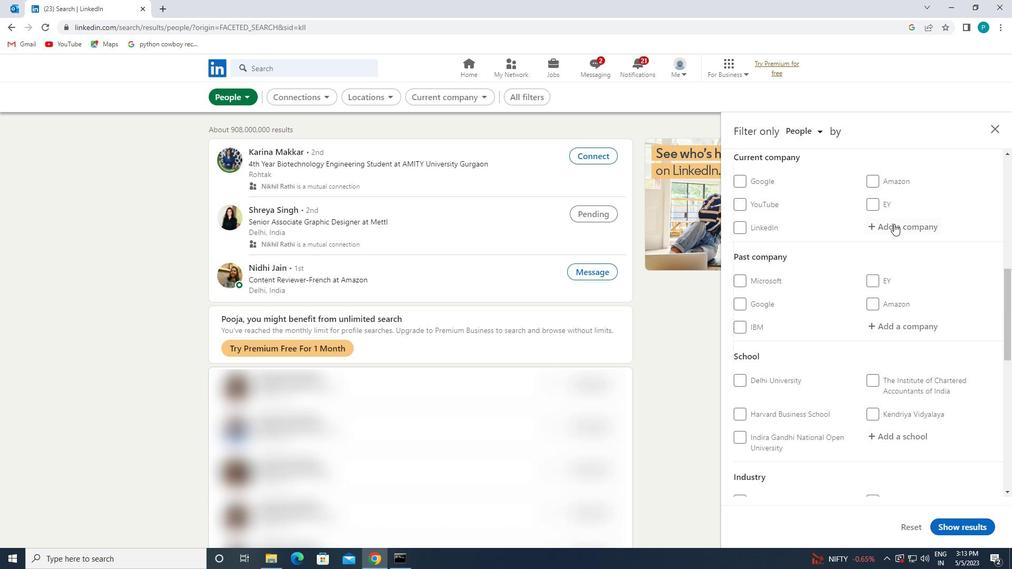 
Action: Key pressed <Key.caps_lock>H<Key.caps_lock>EXA<Key.caps_lock><Key.caps_lock><Key.caps_lock>ARE
Screenshot: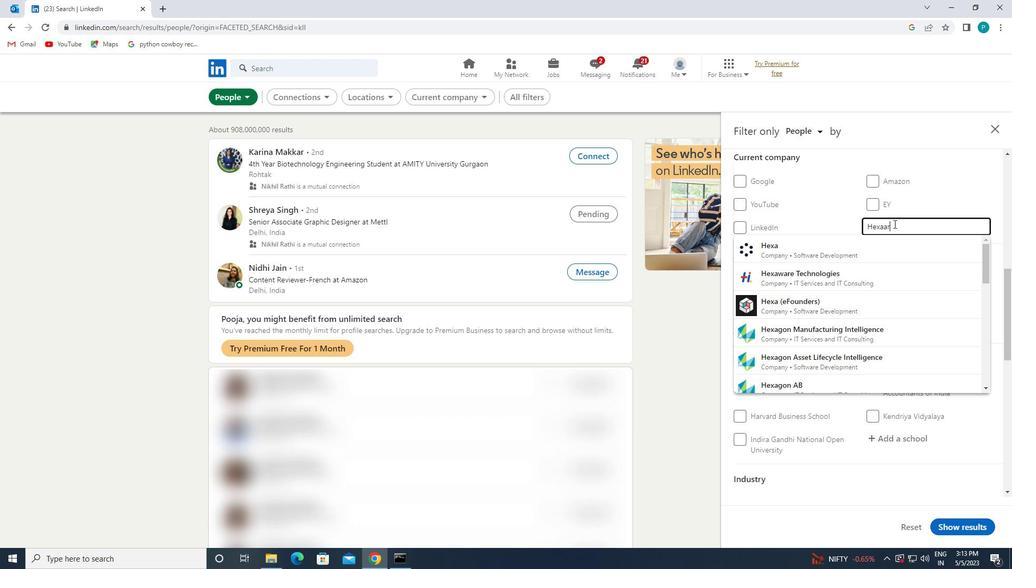 
Action: Mouse moved to (883, 227)
Screenshot: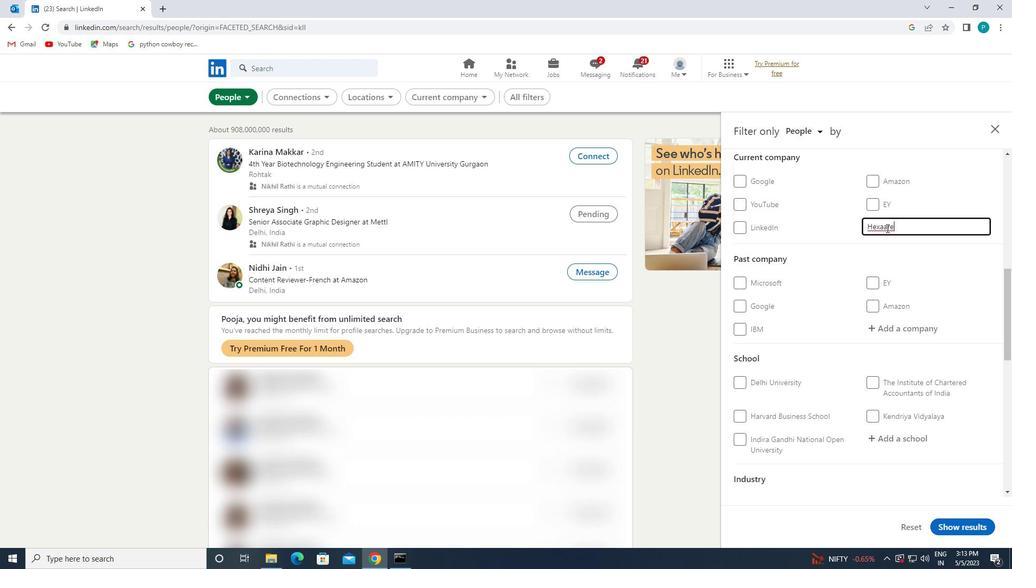 
Action: Mouse pressed left at (883, 227)
Screenshot: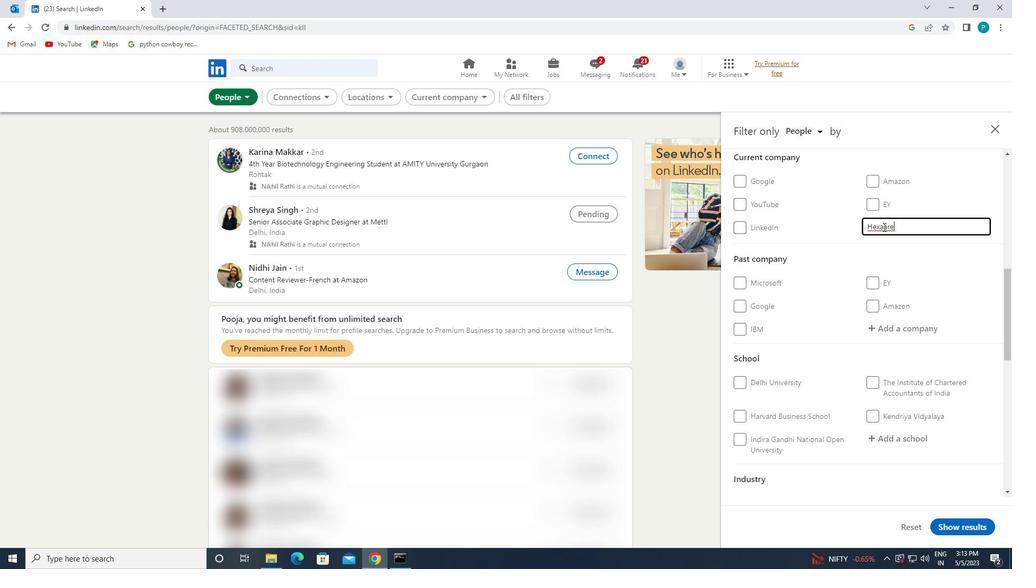 
Action: Key pressed W
Screenshot: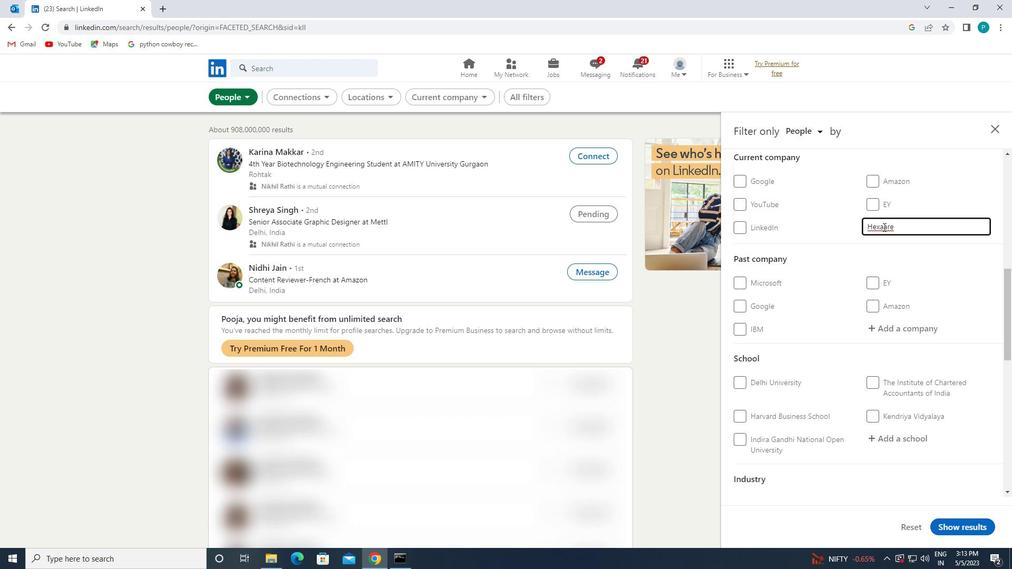
Action: Mouse moved to (857, 252)
Screenshot: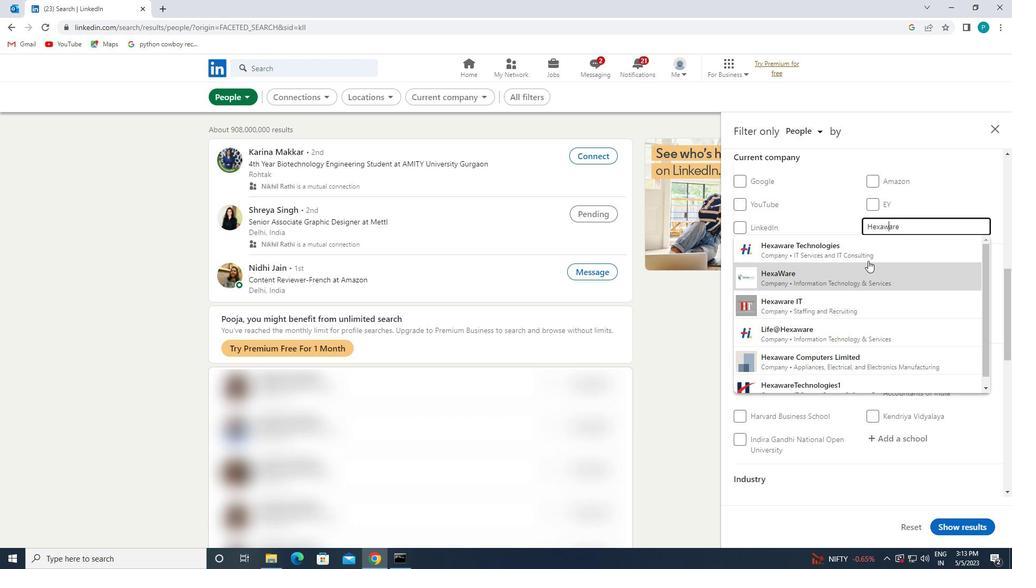 
Action: Mouse pressed left at (857, 252)
Screenshot: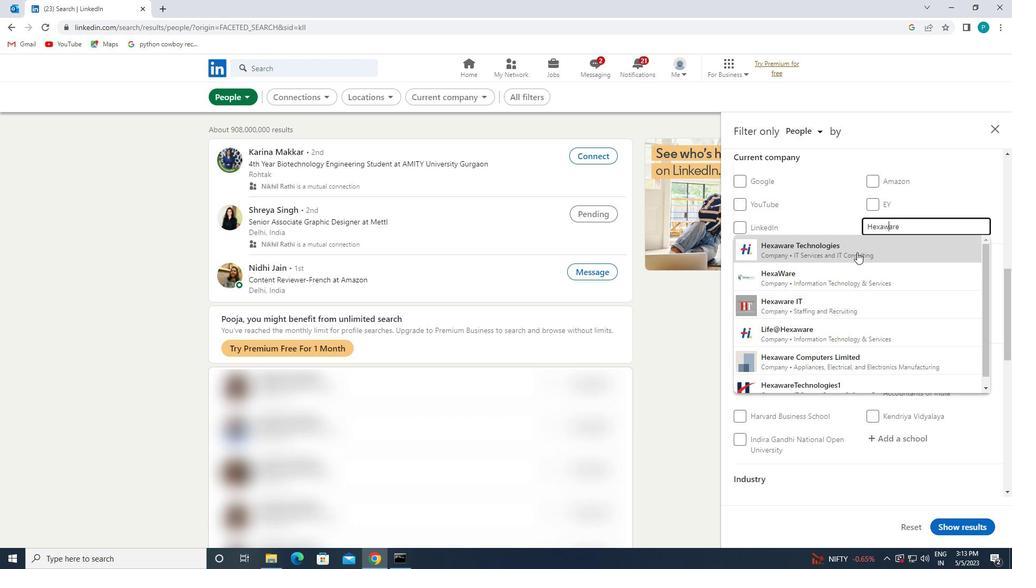 
Action: Mouse scrolled (857, 252) with delta (0, 0)
Screenshot: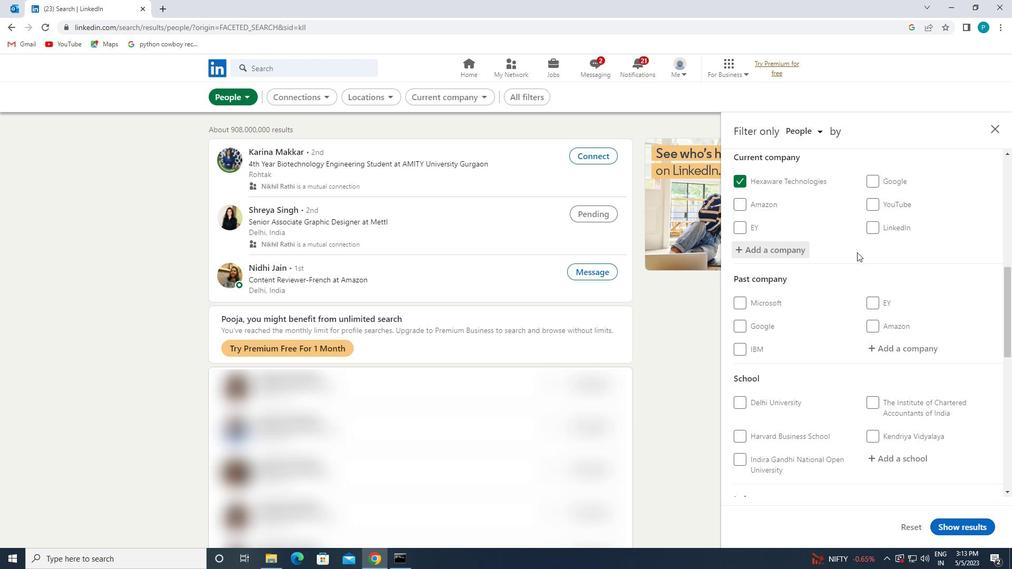 
Action: Mouse scrolled (857, 252) with delta (0, 0)
Screenshot: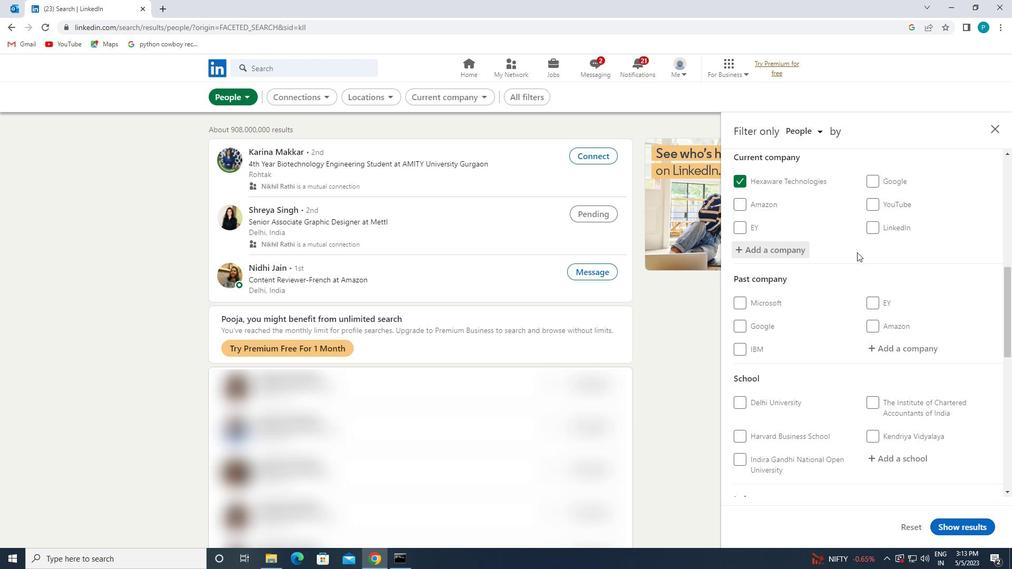 
Action: Mouse scrolled (857, 252) with delta (0, 0)
Screenshot: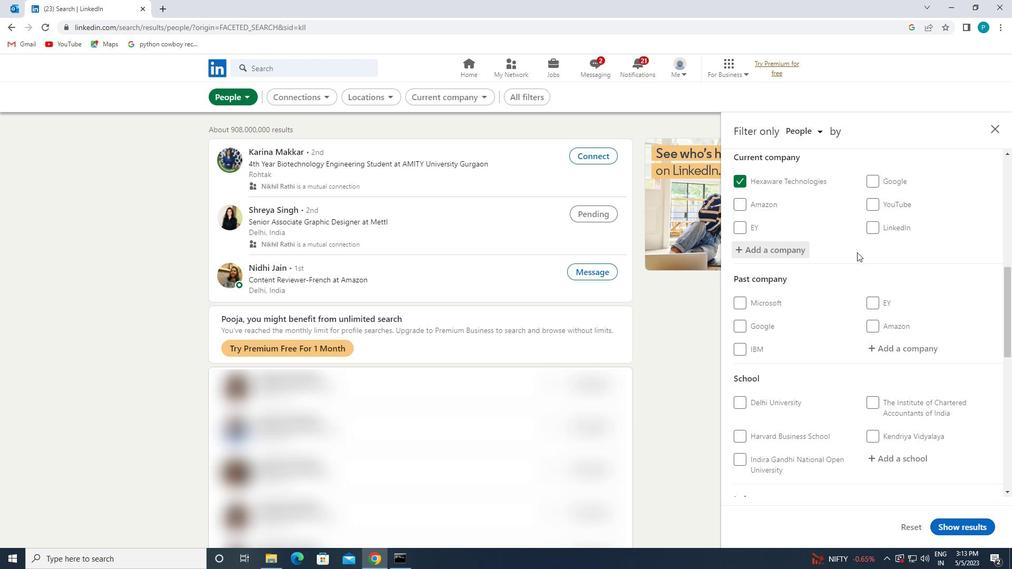 
Action: Mouse moved to (894, 293)
Screenshot: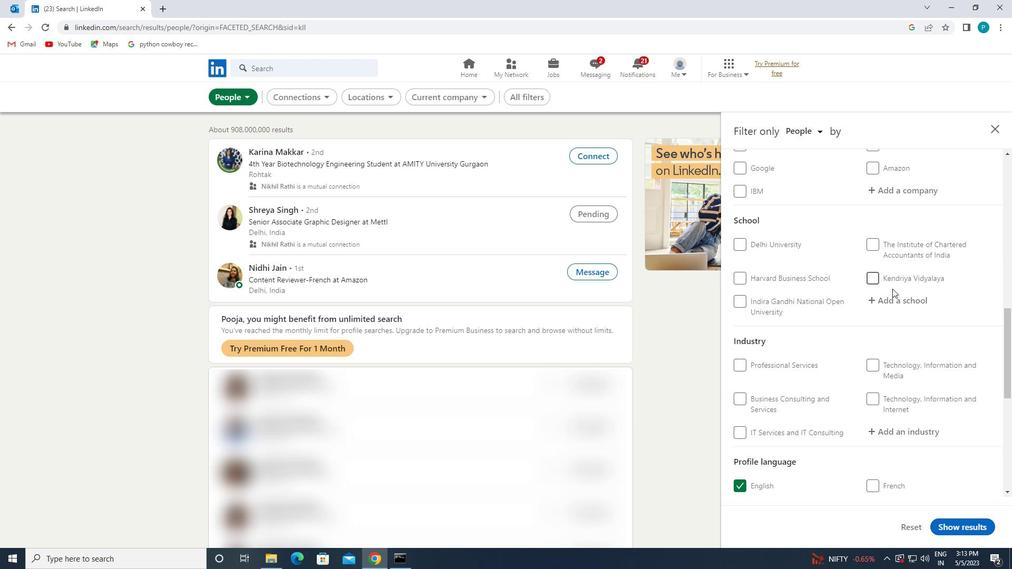 
Action: Mouse pressed left at (894, 293)
Screenshot: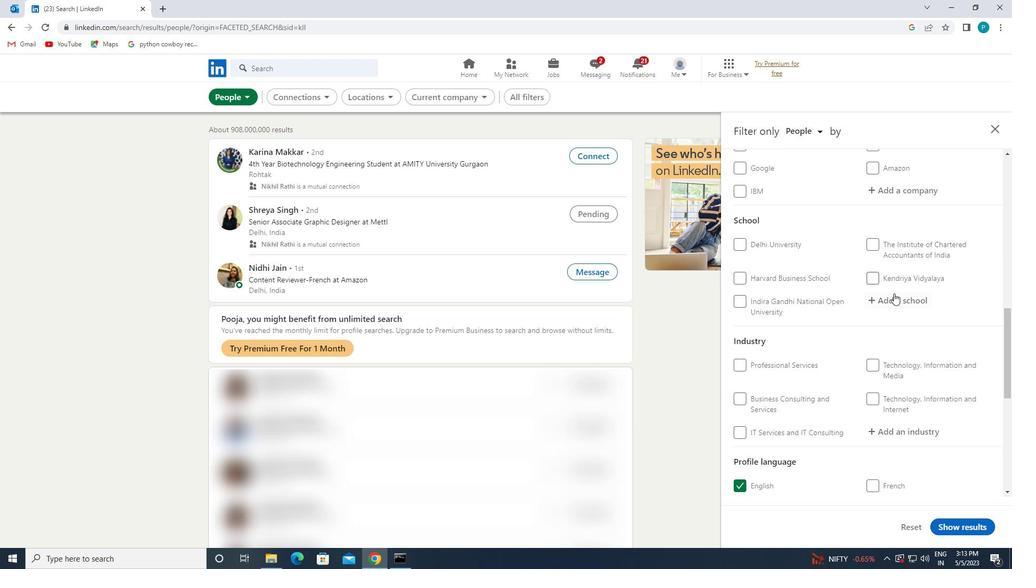 
Action: Key pressed <Key.caps_lock>A<Key.caps_lock>RYA
Screenshot: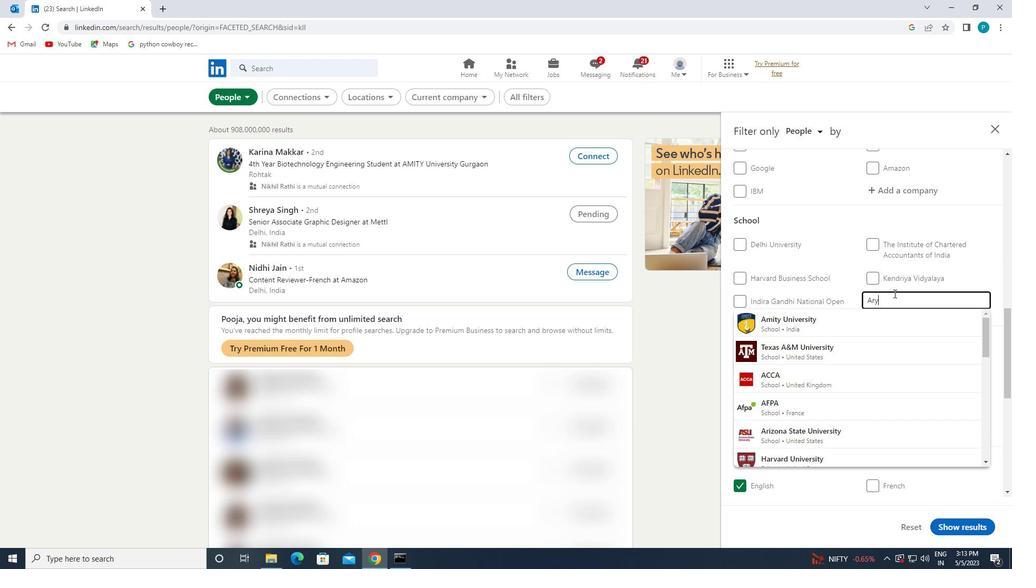 
Action: Mouse moved to (893, 322)
Screenshot: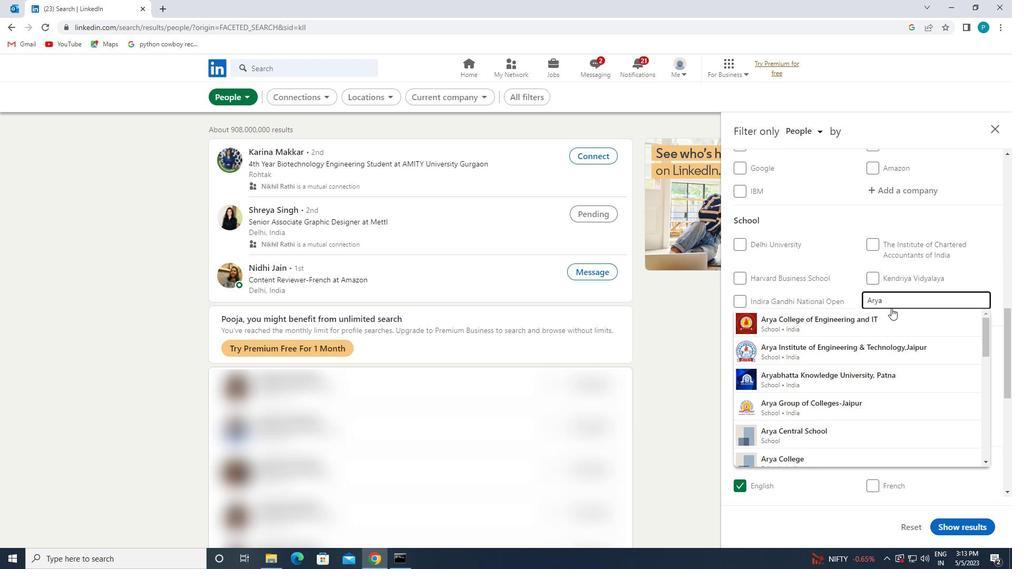 
Action: Mouse pressed left at (893, 322)
Screenshot: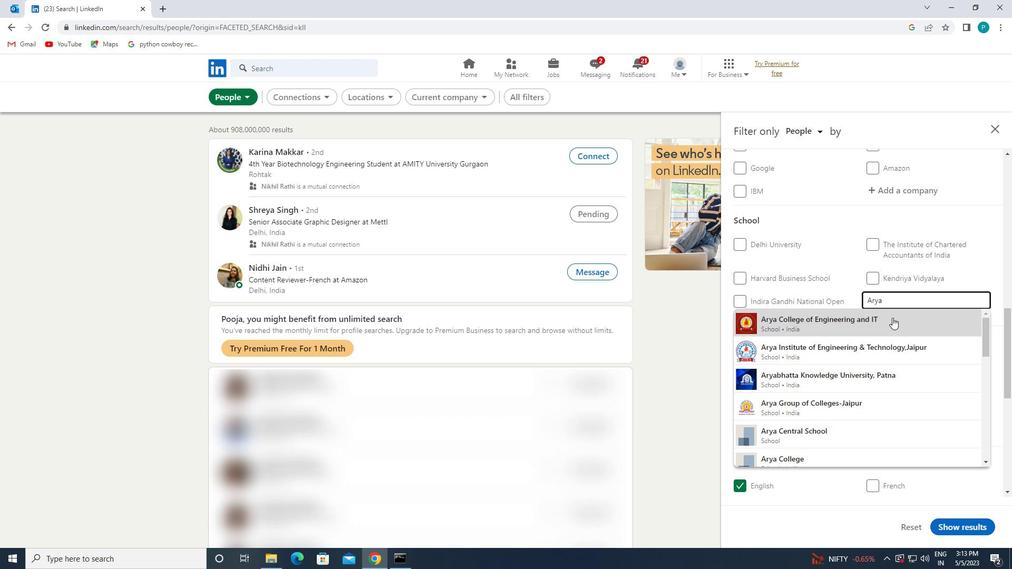 
Action: Mouse moved to (893, 322)
Screenshot: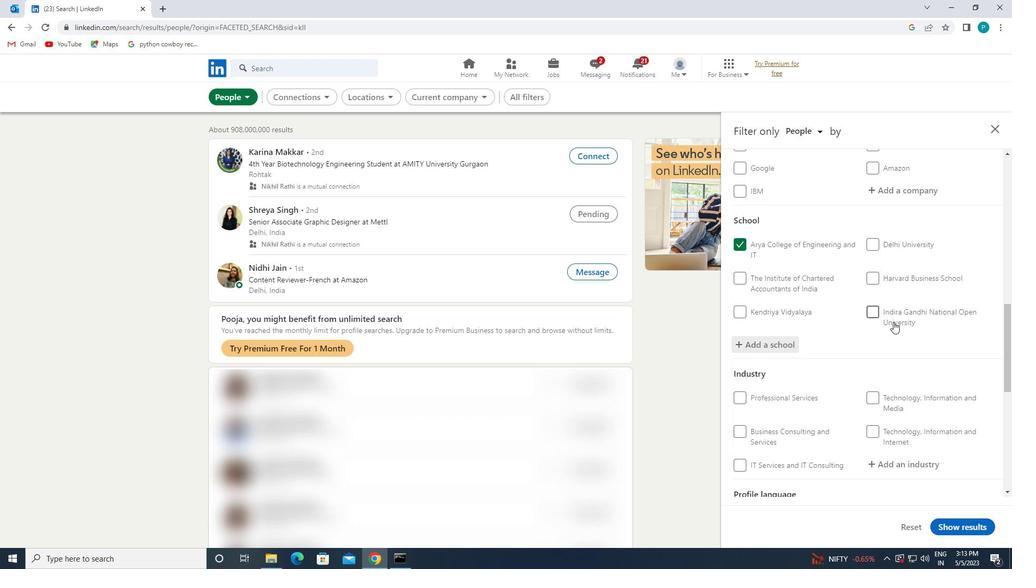 
Action: Mouse scrolled (893, 321) with delta (0, 0)
Screenshot: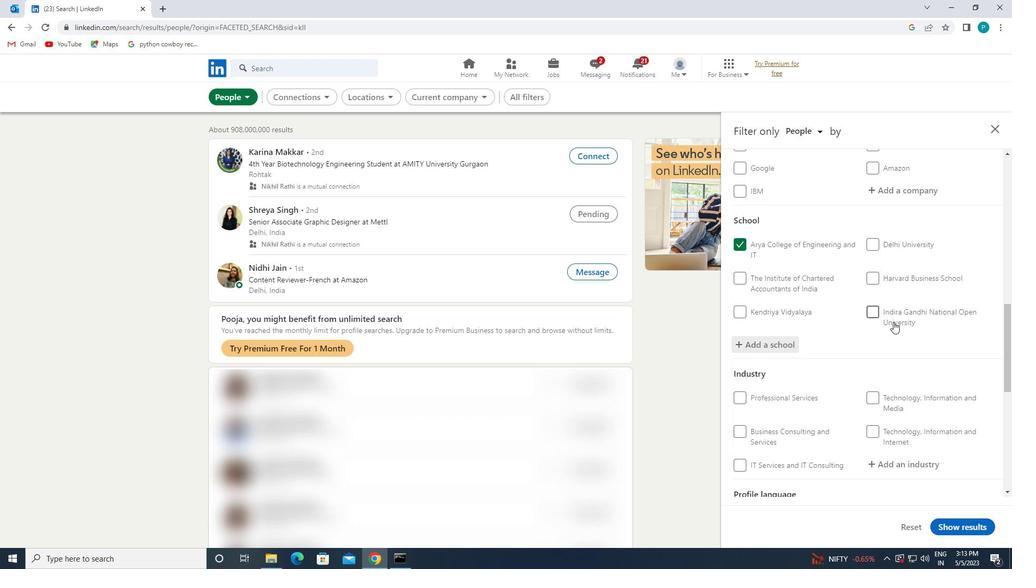 
Action: Mouse scrolled (893, 321) with delta (0, 0)
Screenshot: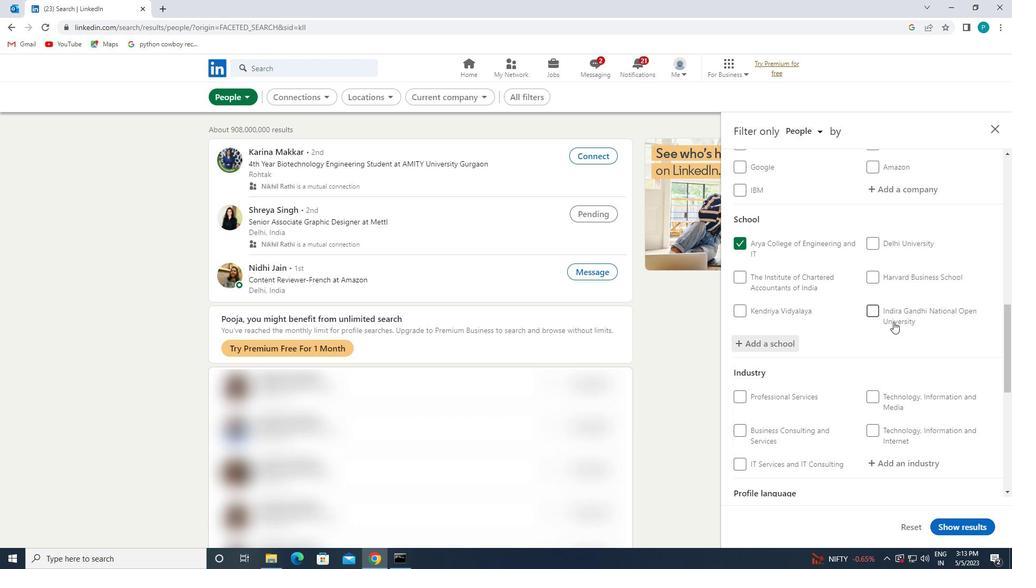 
Action: Mouse moved to (905, 354)
Screenshot: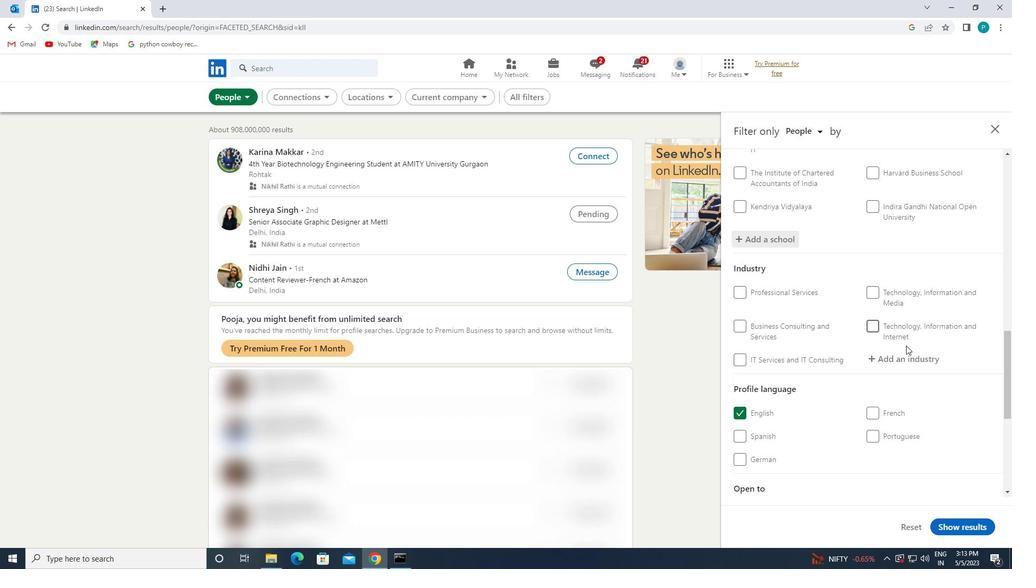 
Action: Mouse pressed left at (905, 354)
Screenshot: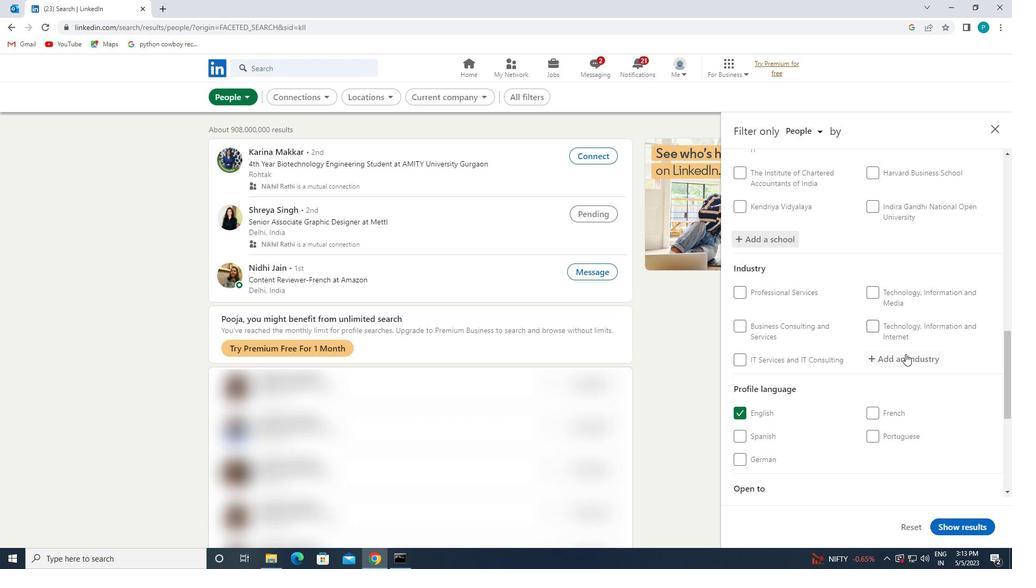 
Action: Mouse moved to (906, 356)
Screenshot: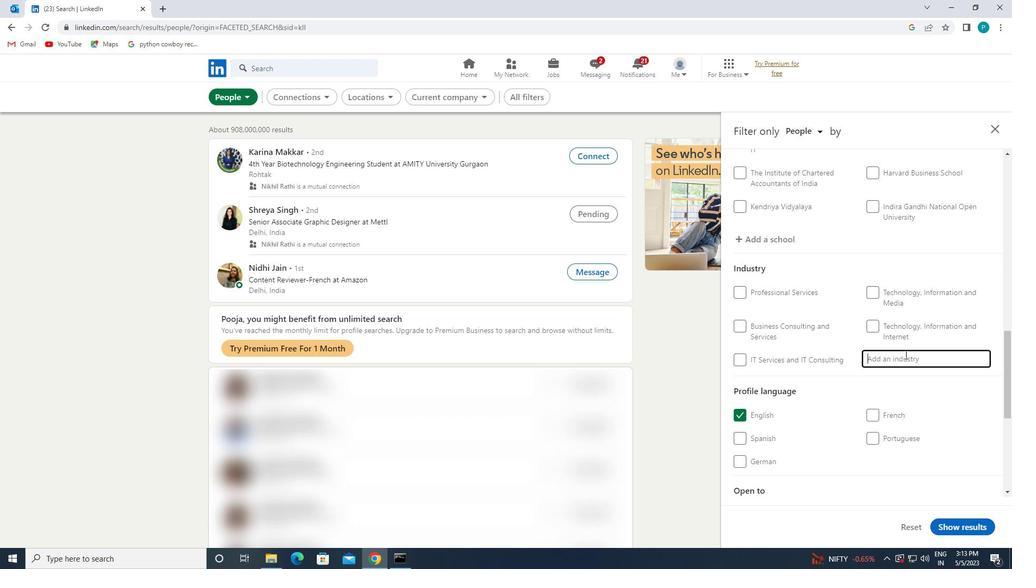
Action: Key pressed <Key.caps_lock>R<Key.caps_lock>EST
Screenshot: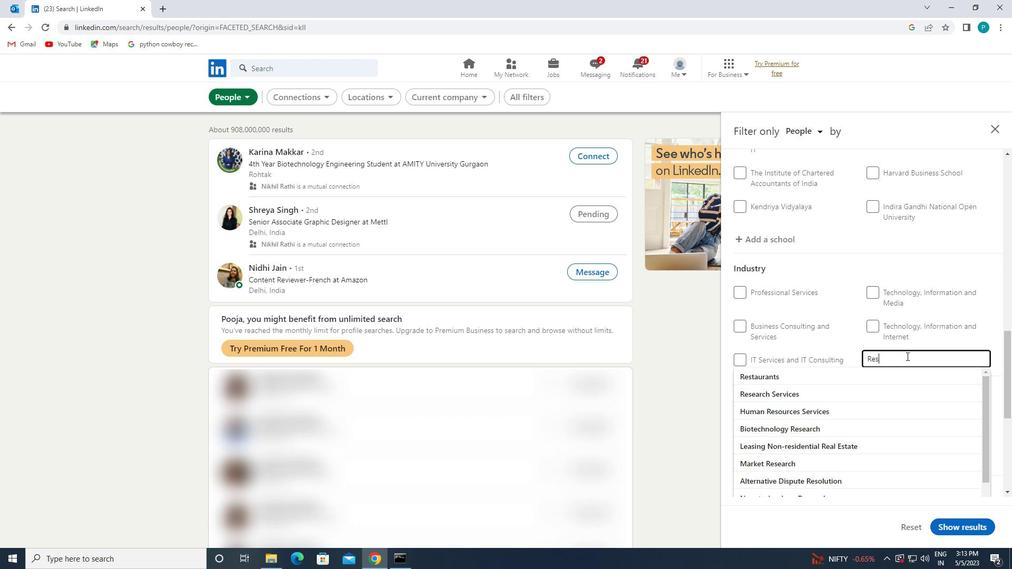
Action: Mouse moved to (835, 373)
Screenshot: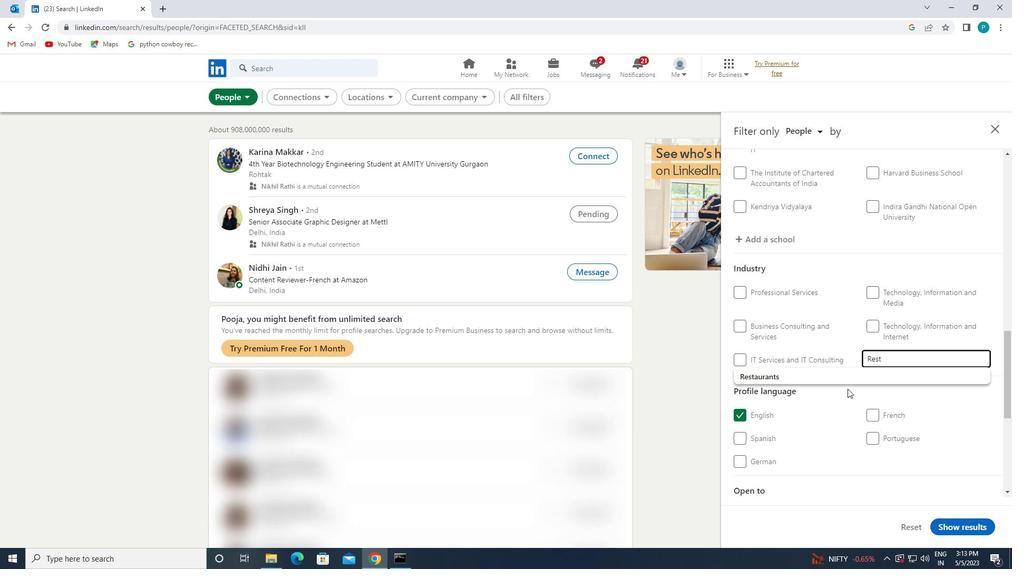 
Action: Mouse pressed left at (835, 373)
Screenshot: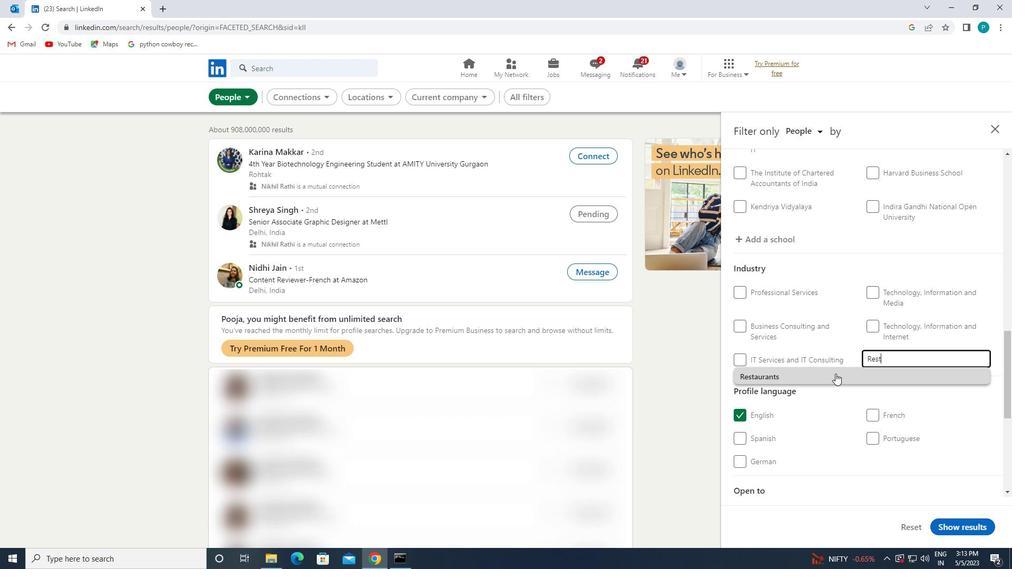 
Action: Mouse moved to (835, 373)
Screenshot: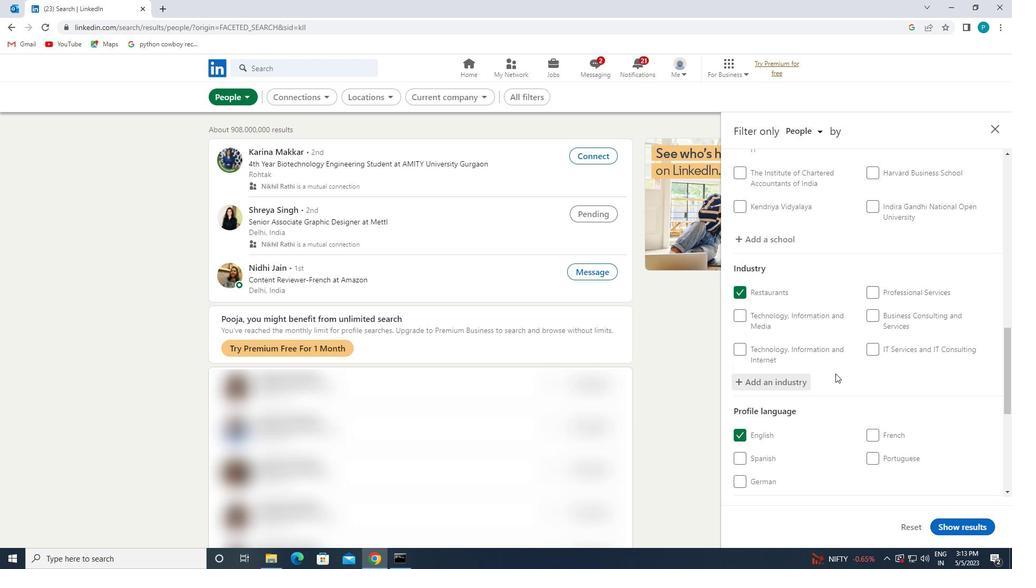 
Action: Mouse scrolled (835, 372) with delta (0, 0)
Screenshot: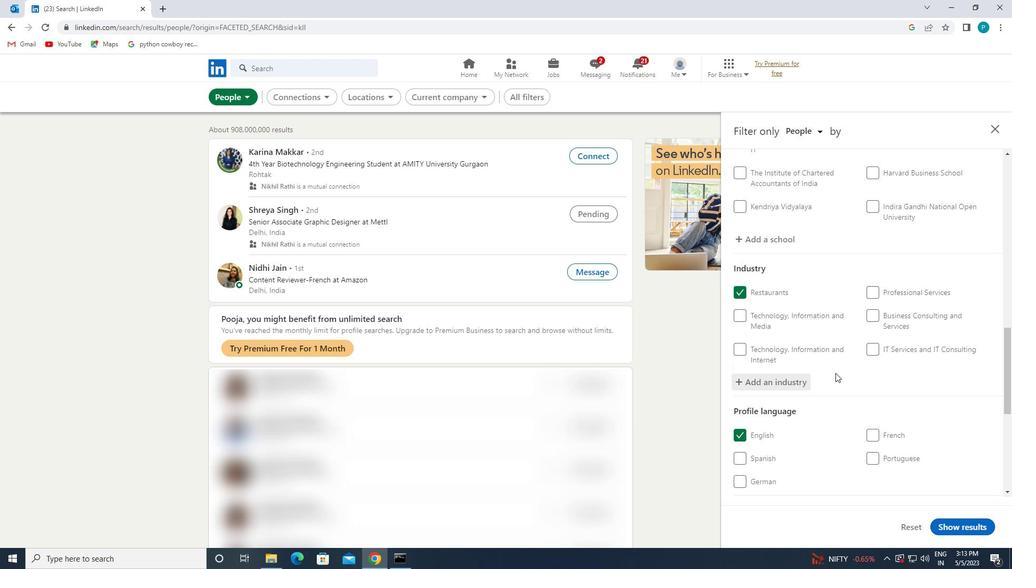 
Action: Mouse scrolled (835, 372) with delta (0, 0)
Screenshot: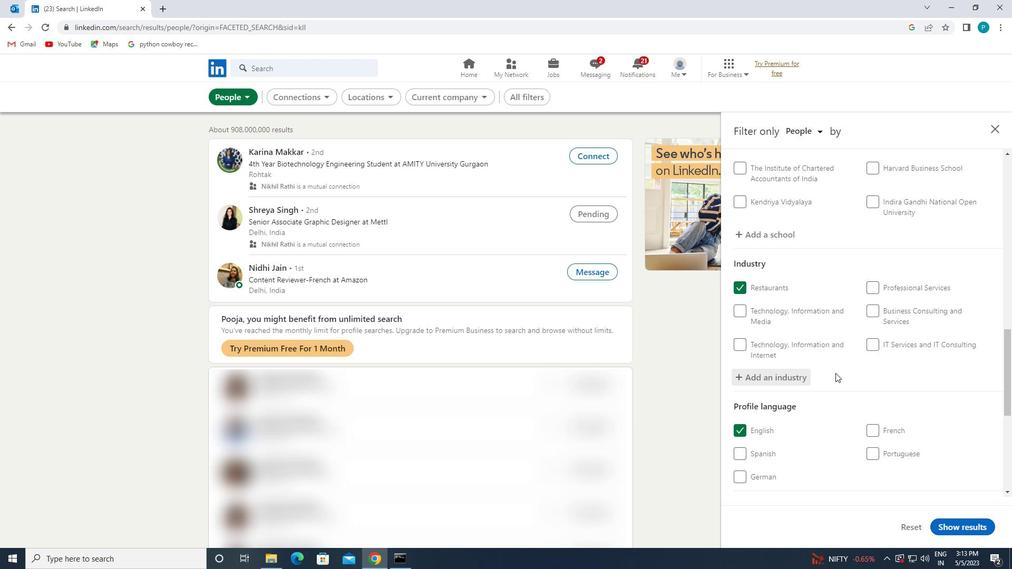 
Action: Mouse scrolled (835, 372) with delta (0, 0)
Screenshot: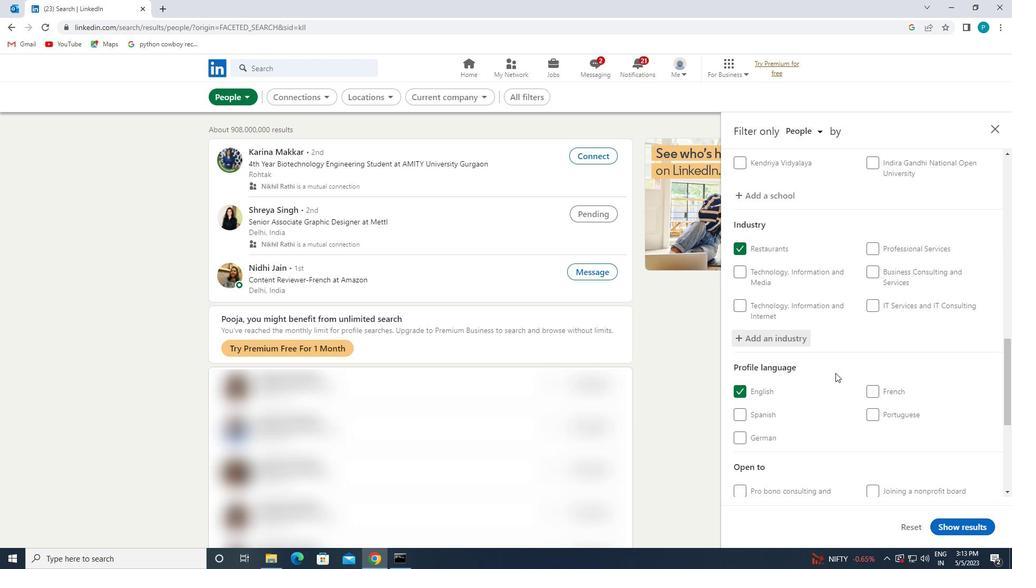
Action: Mouse moved to (895, 436)
Screenshot: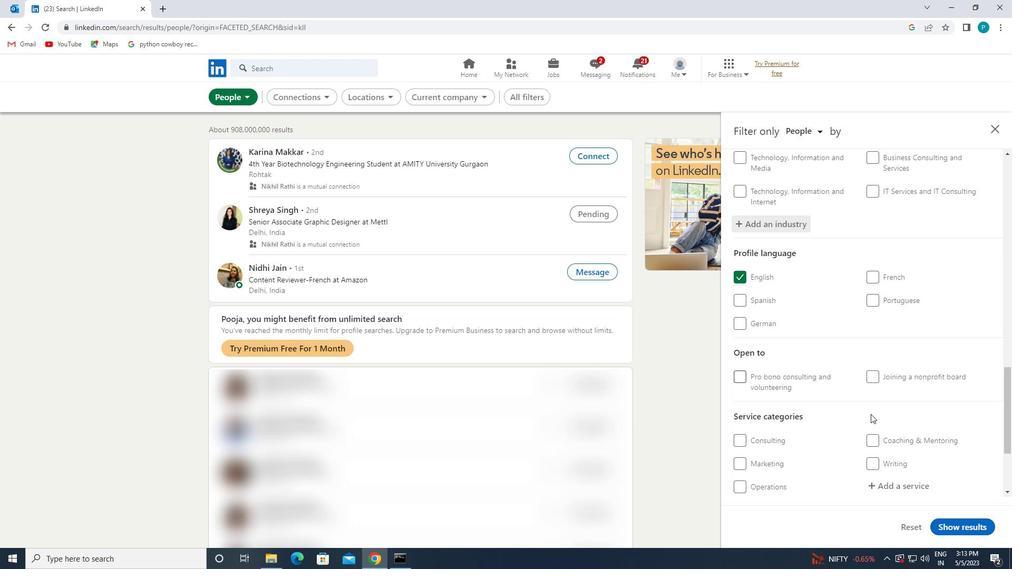 
Action: Mouse scrolled (895, 436) with delta (0, 0)
Screenshot: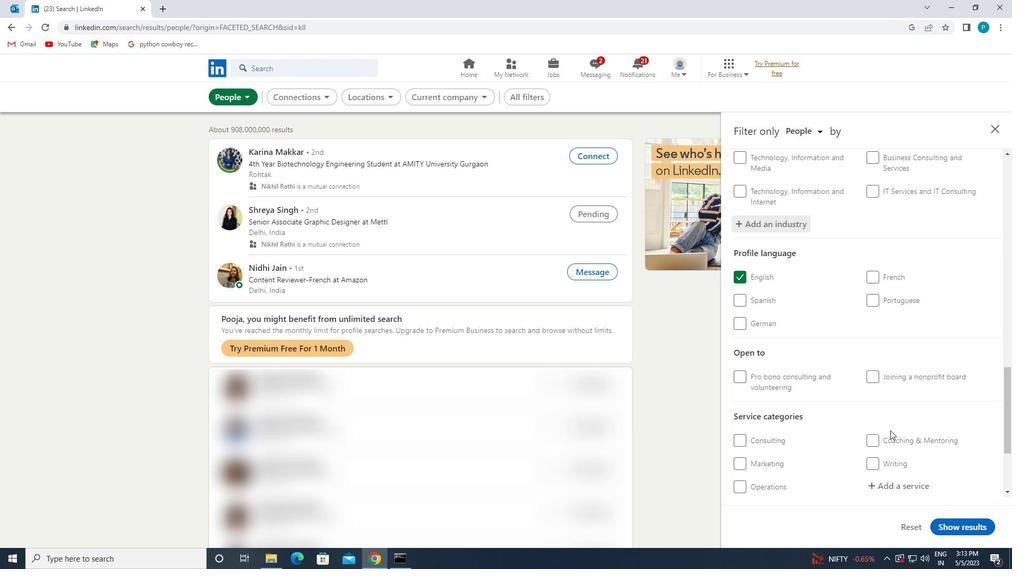 
Action: Mouse moved to (895, 423)
Screenshot: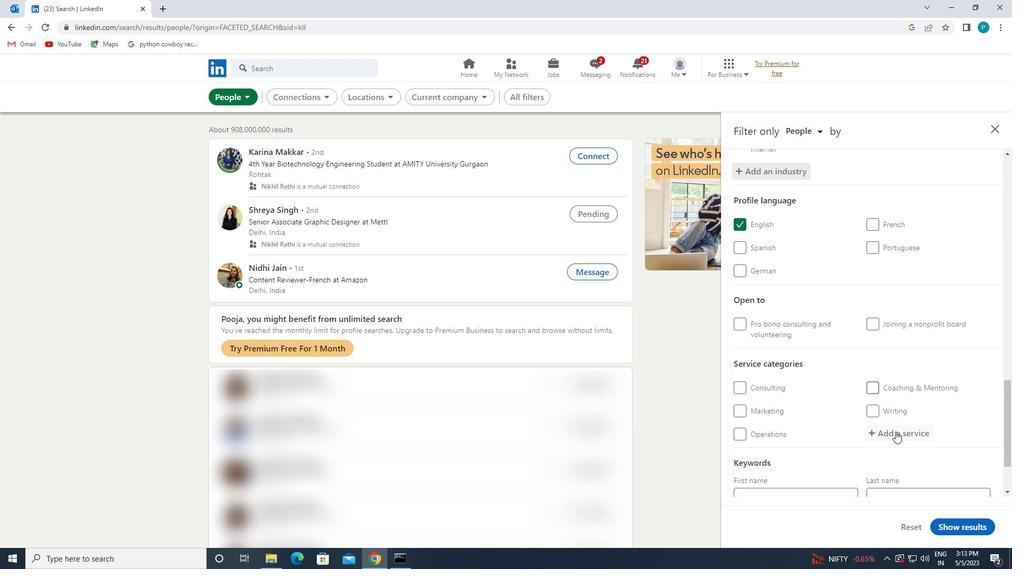 
Action: Mouse pressed left at (895, 423)
Screenshot: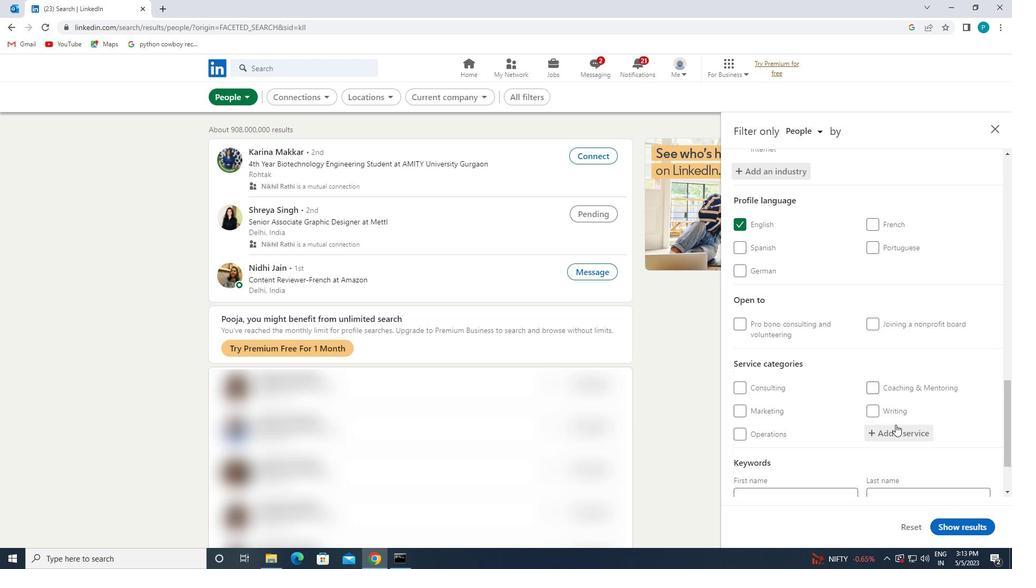 
Action: Mouse moved to (895, 428)
Screenshot: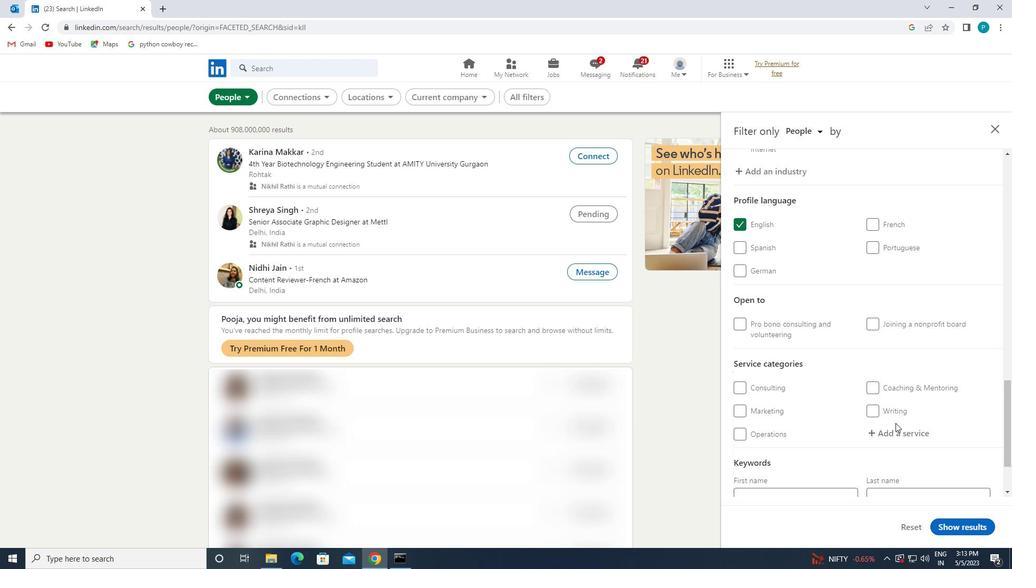 
Action: Mouse pressed left at (895, 428)
Screenshot: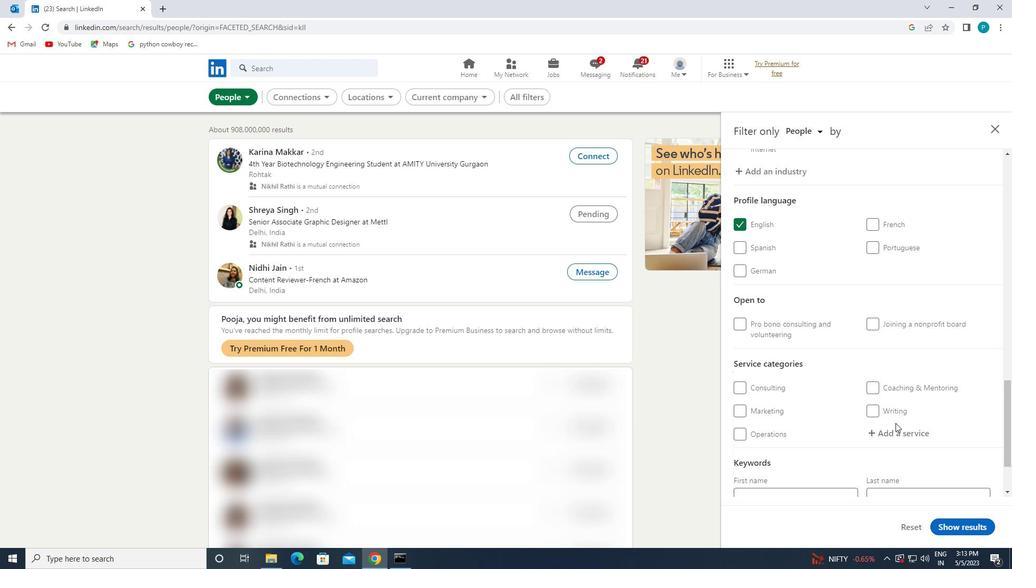
Action: Key pressed <Key.caps_lock>I<Key.caps_lock>NSU
Screenshot: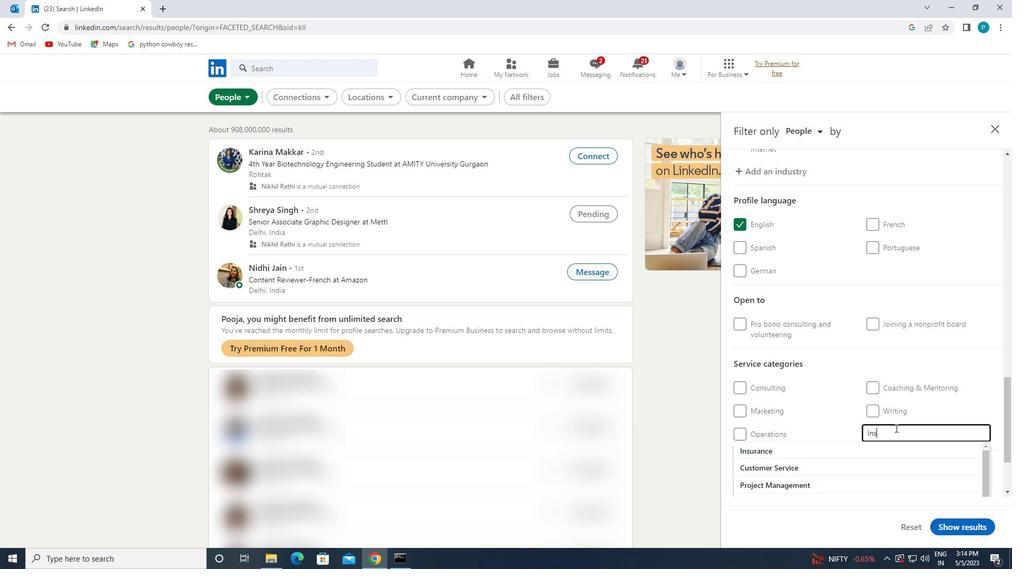 
Action: Mouse moved to (823, 449)
Screenshot: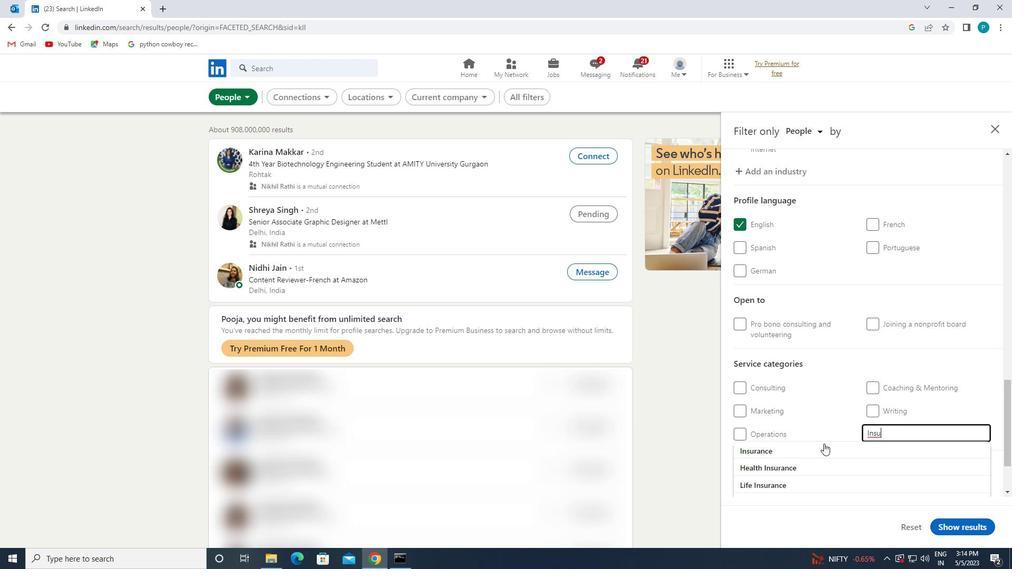 
Action: Mouse pressed left at (823, 449)
Screenshot: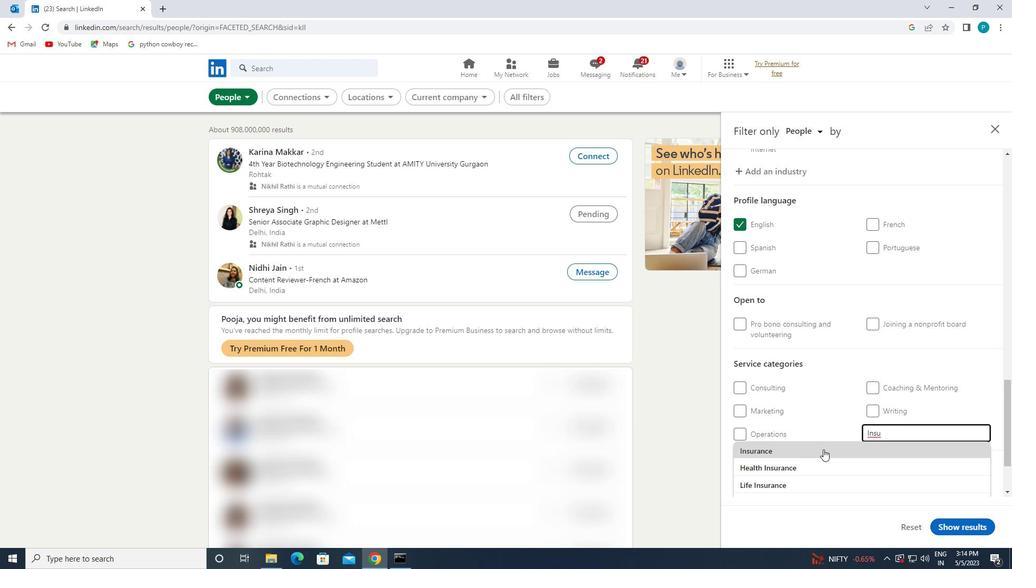 
Action: Mouse scrolled (823, 449) with delta (0, 0)
Screenshot: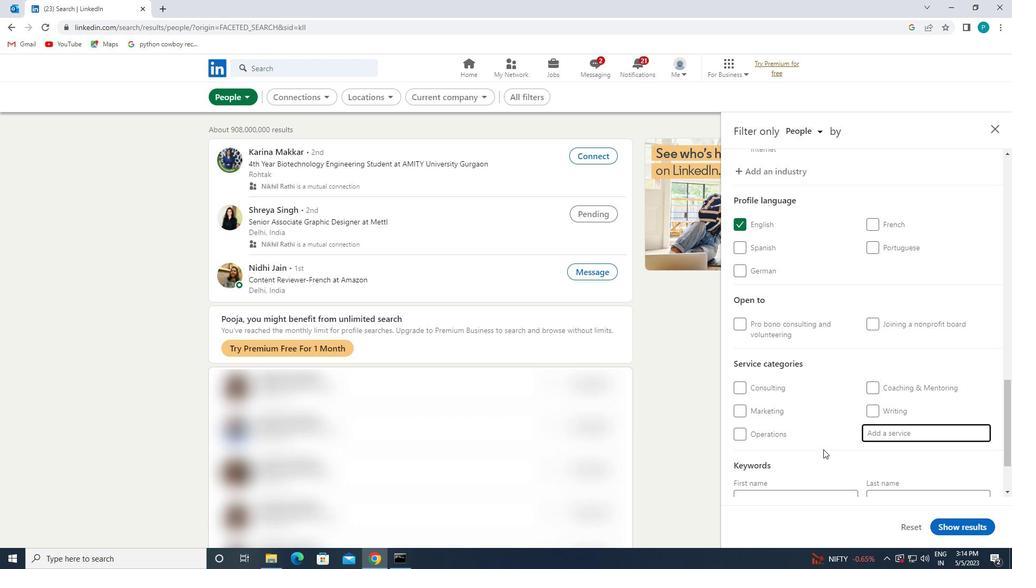 
Action: Mouse scrolled (823, 449) with delta (0, 0)
Screenshot: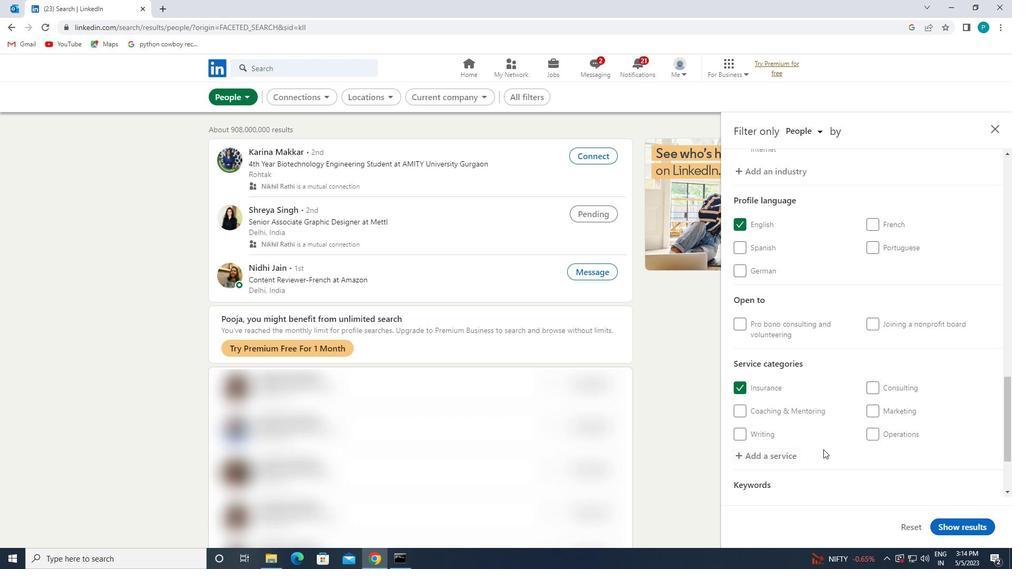 
Action: Mouse scrolled (823, 449) with delta (0, 0)
Screenshot: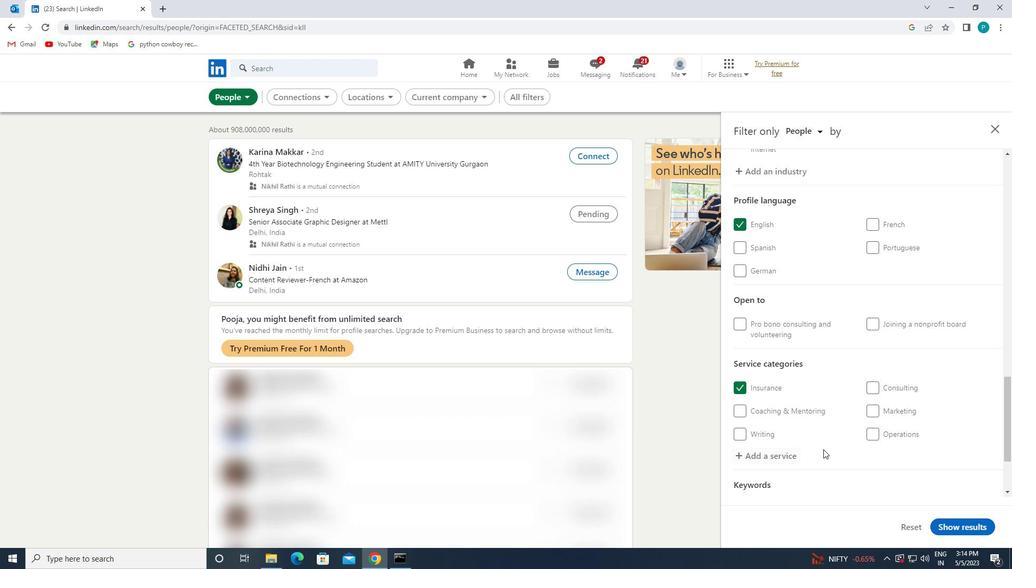 
Action: Mouse moved to (819, 449)
Screenshot: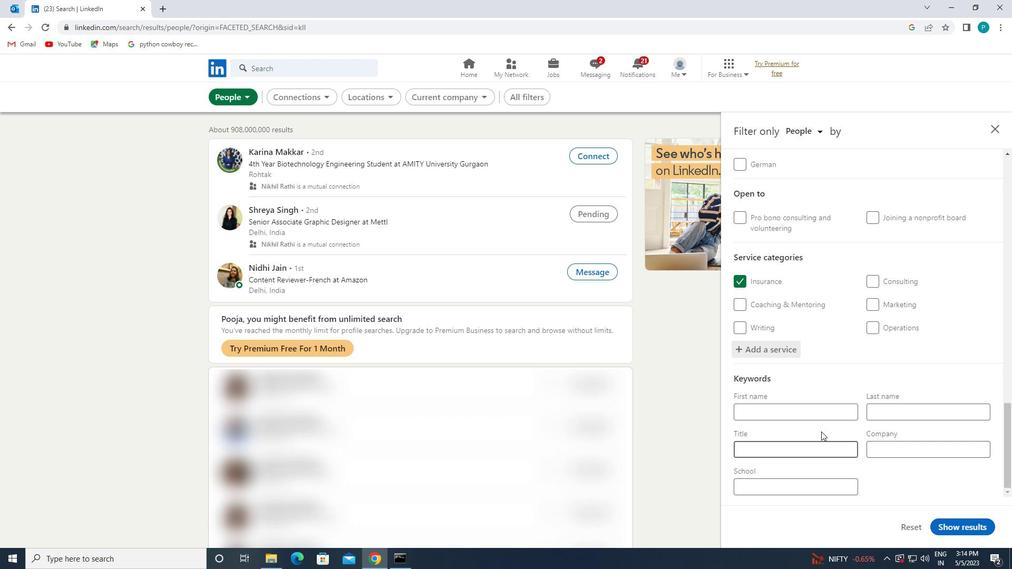 
Action: Mouse pressed left at (819, 449)
Screenshot: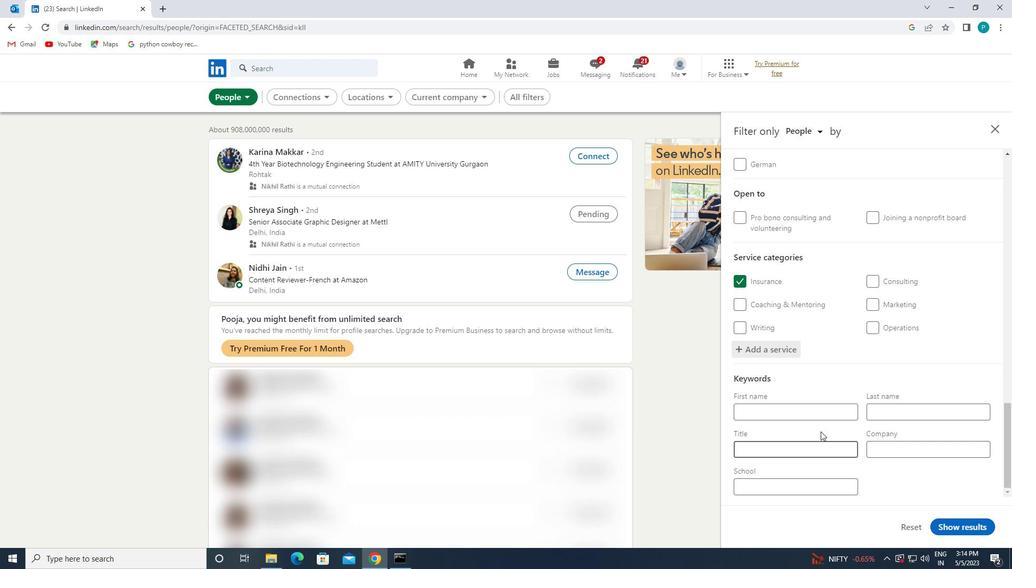 
Action: Key pressed <Key.caps_lock>H<Key.caps_lock>EAF<Key.backspace>D
Screenshot: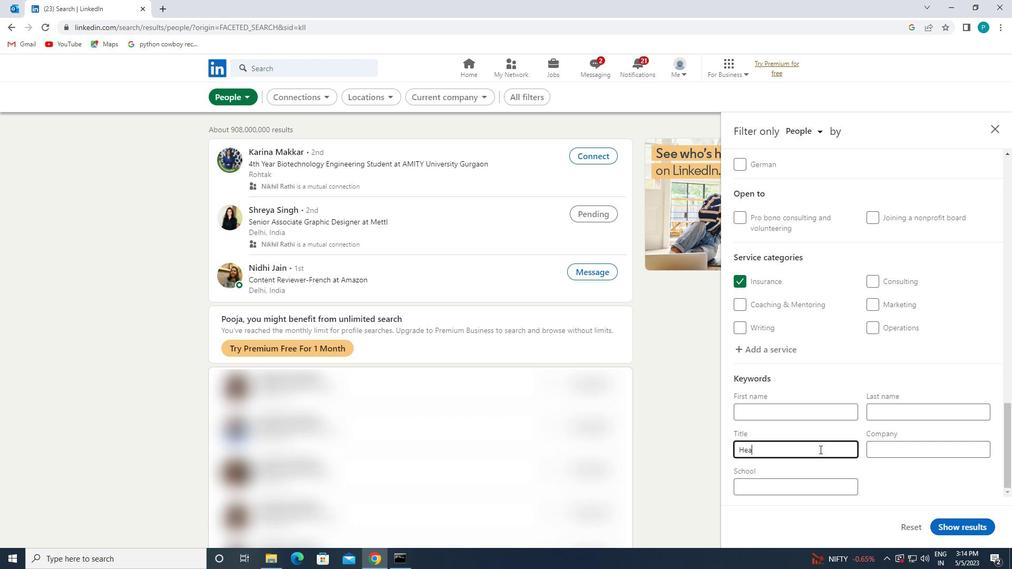 
Action: Mouse moved to (937, 524)
Screenshot: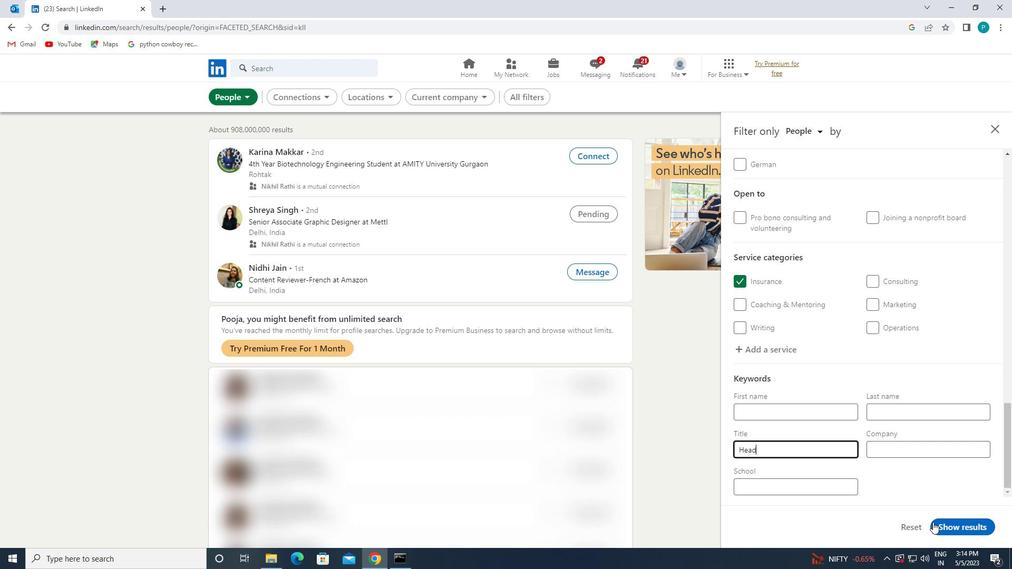 
Action: Mouse pressed left at (937, 524)
Screenshot: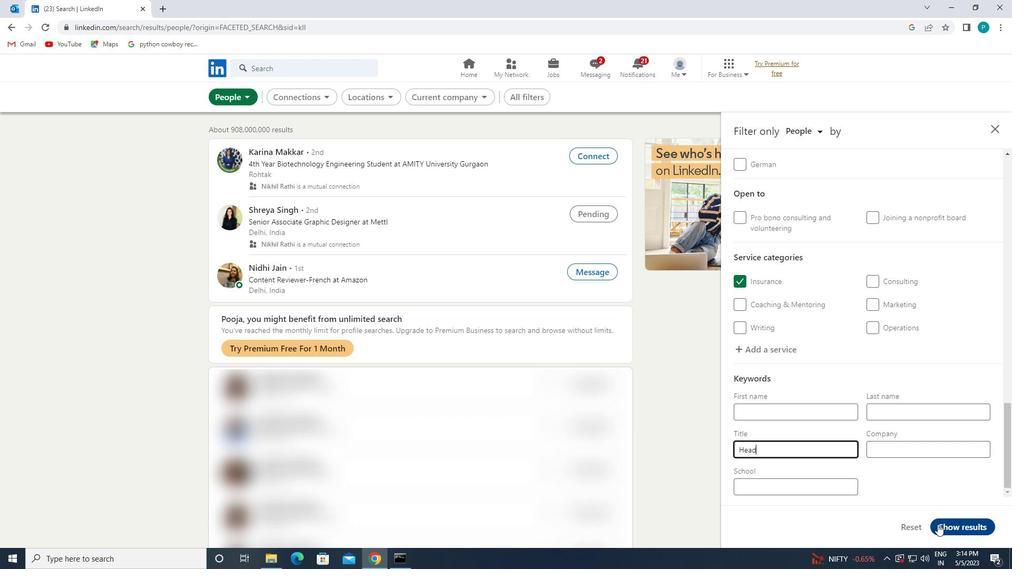 
